 Task: Search one way flight ticket for 5 adults, 1 child, 2 infants in seat and 1 infant on lap in business from Presque Isle: Presque Isle International Airport to Indianapolis: Indianapolis International Airport on 8-5-2023. Number of bags: 2 checked bags. Price is upto 91000. Outbound departure time preference is 16:00.
Action: Mouse moved to (277, 249)
Screenshot: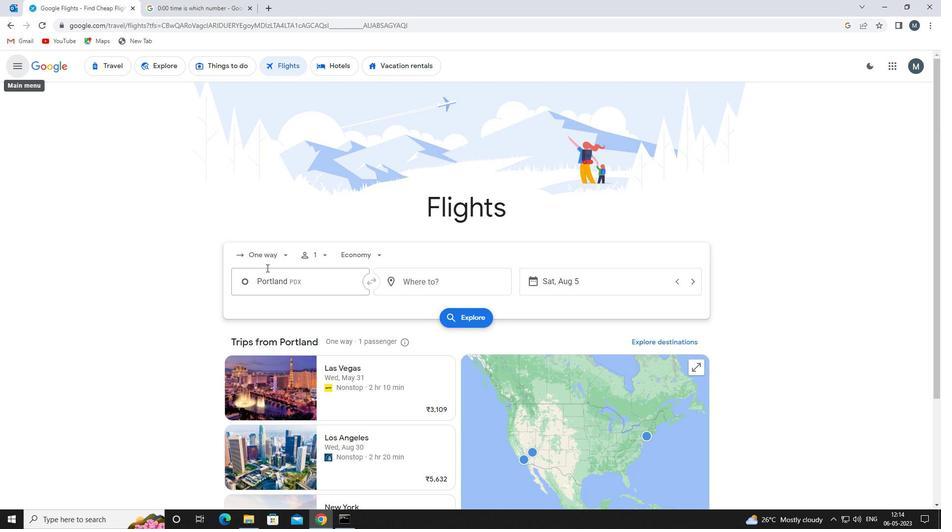 
Action: Mouse pressed left at (277, 249)
Screenshot: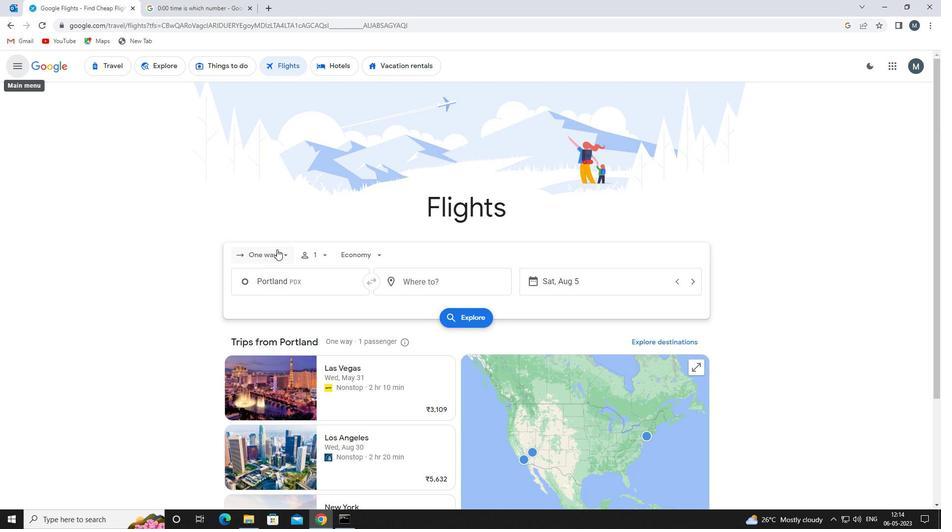 
Action: Mouse moved to (276, 303)
Screenshot: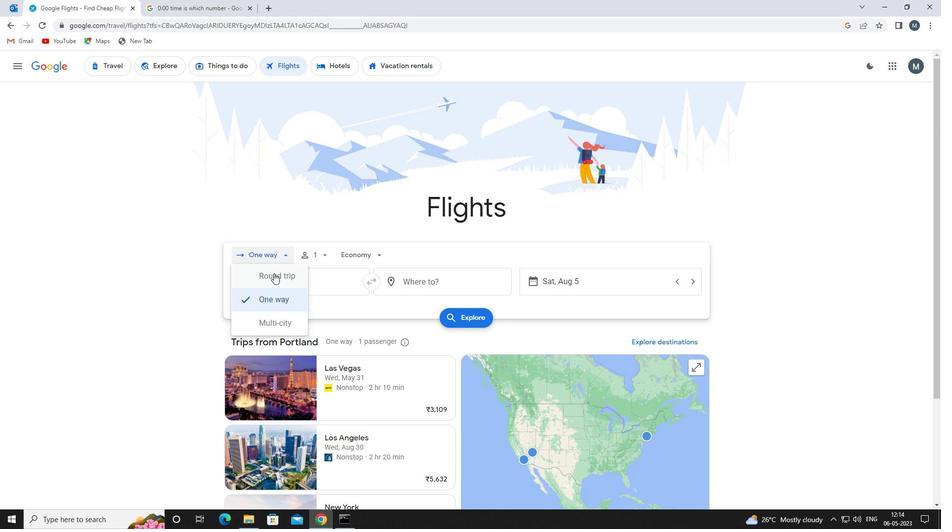 
Action: Mouse pressed left at (276, 303)
Screenshot: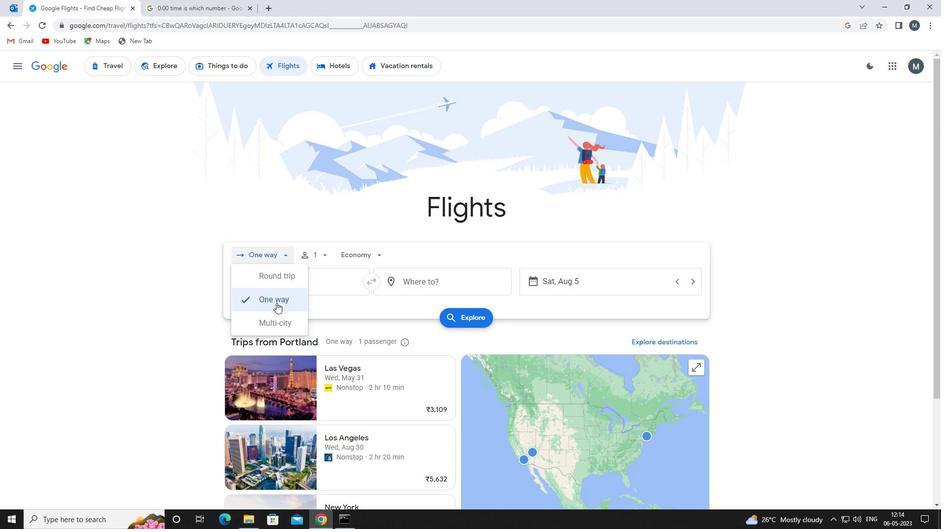 
Action: Mouse moved to (327, 257)
Screenshot: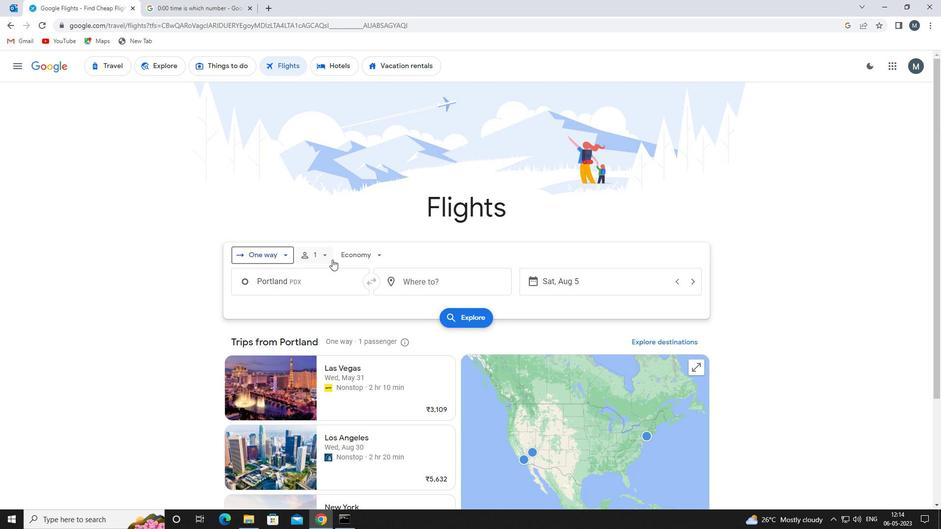 
Action: Mouse pressed left at (327, 257)
Screenshot: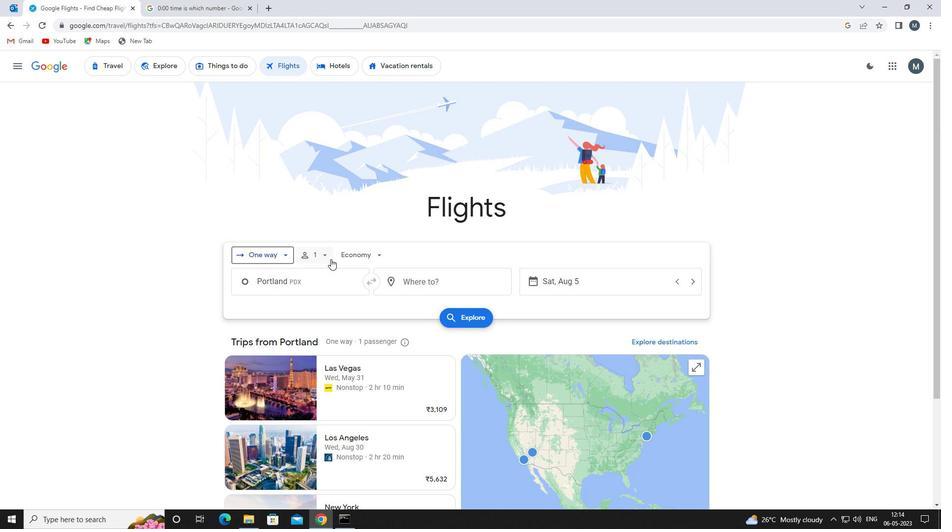 
Action: Mouse moved to (398, 280)
Screenshot: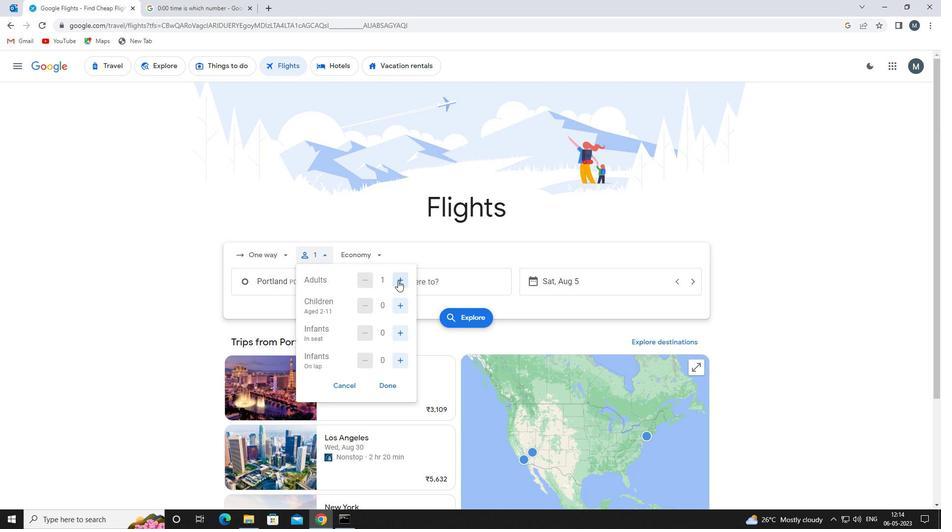 
Action: Mouse pressed left at (398, 280)
Screenshot: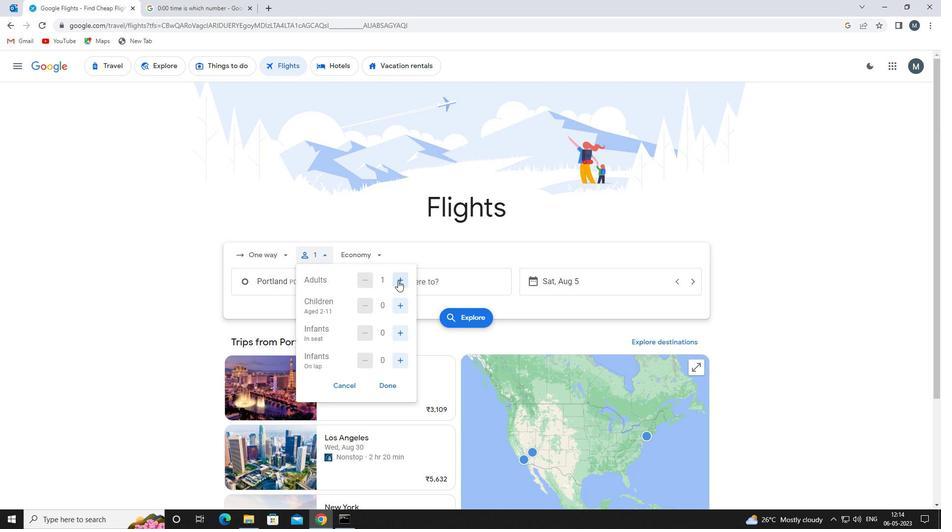 
Action: Mouse pressed left at (398, 280)
Screenshot: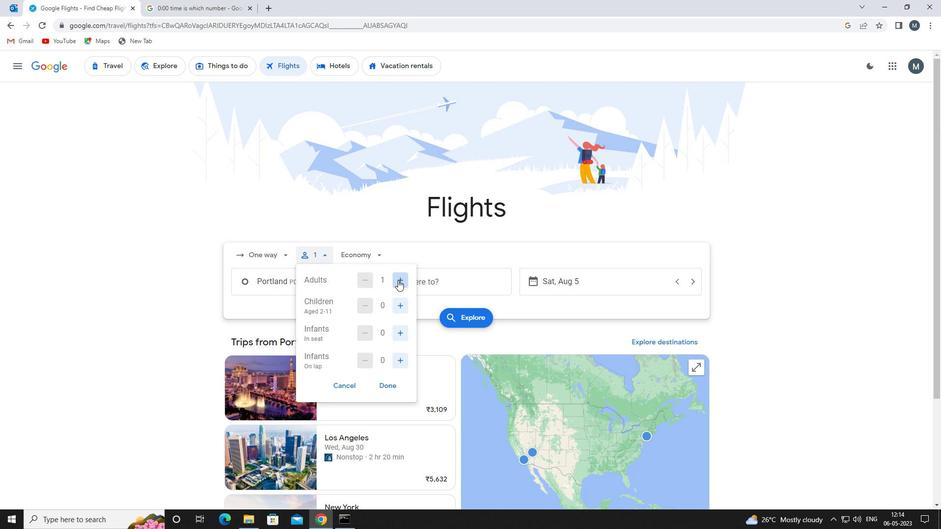 
Action: Mouse pressed left at (398, 280)
Screenshot: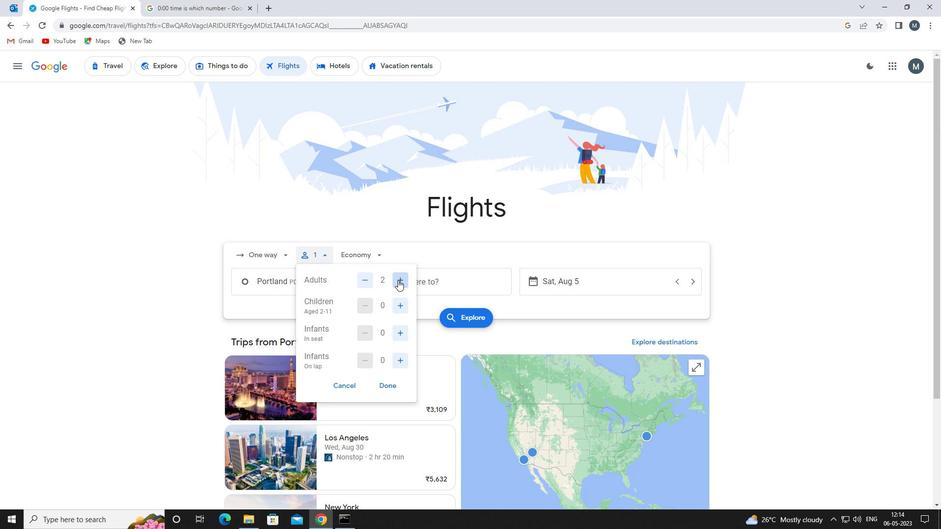 
Action: Mouse pressed left at (398, 280)
Screenshot: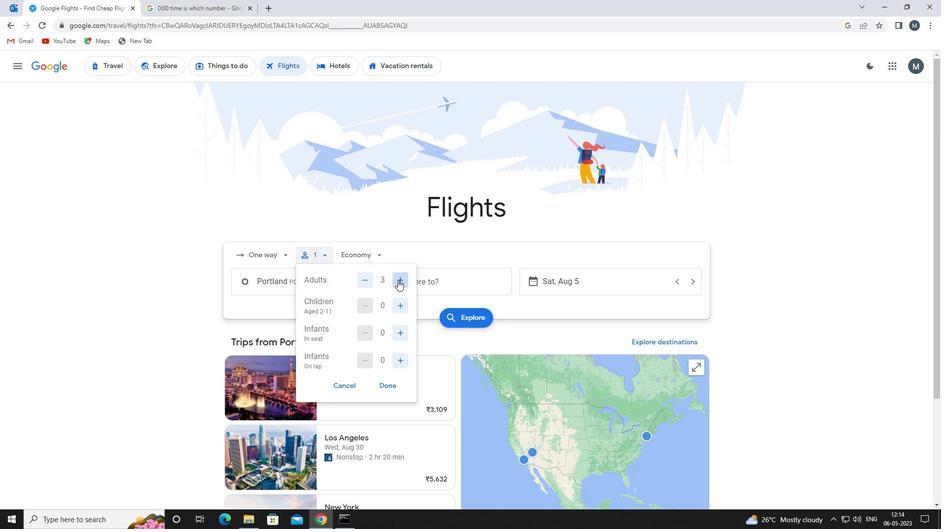 
Action: Mouse moved to (403, 306)
Screenshot: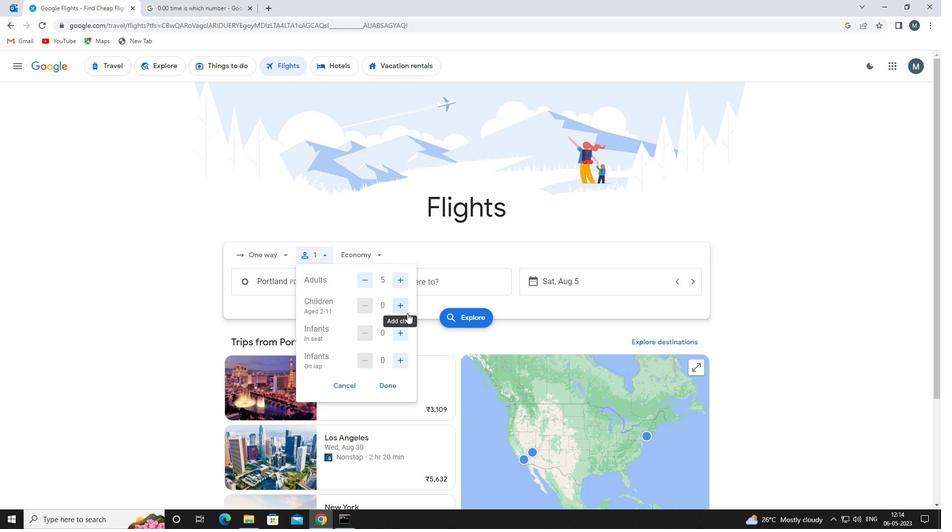 
Action: Mouse pressed left at (403, 306)
Screenshot: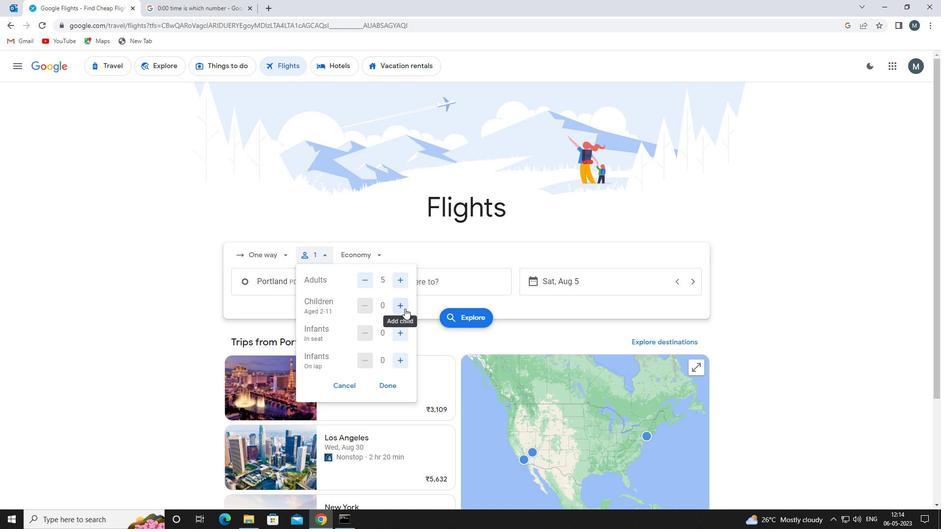 
Action: Mouse moved to (398, 334)
Screenshot: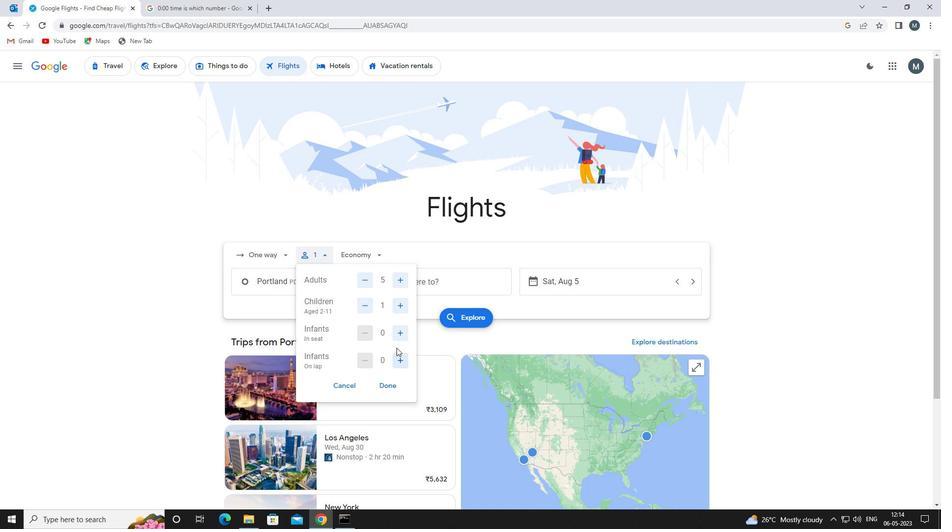 
Action: Mouse pressed left at (398, 334)
Screenshot: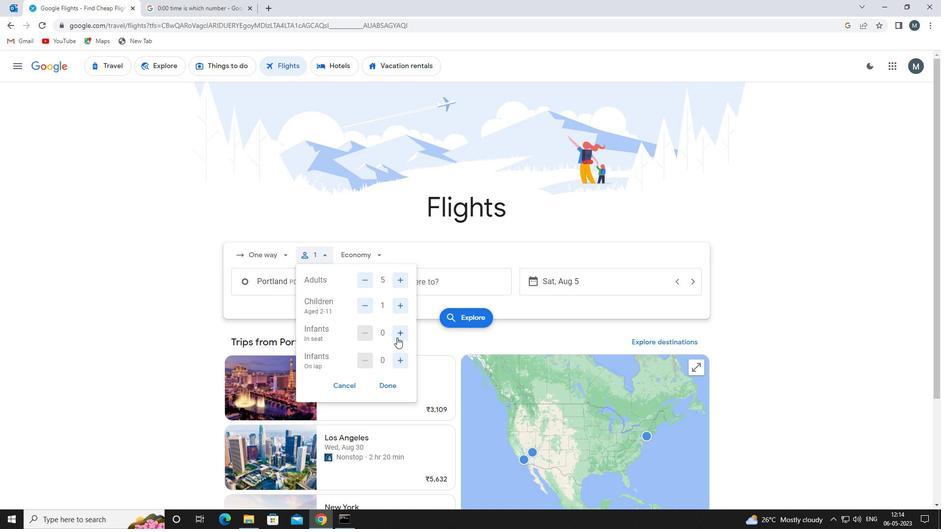 
Action: Mouse pressed left at (398, 334)
Screenshot: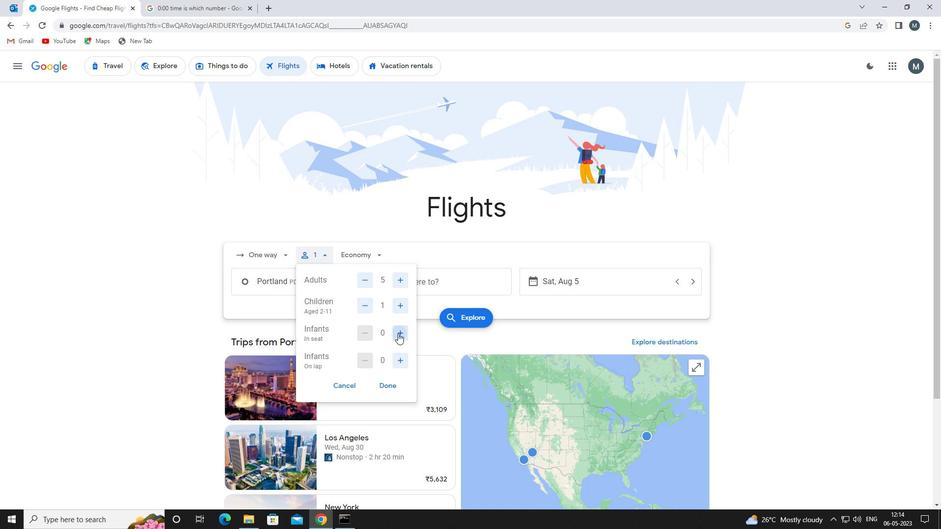 
Action: Mouse moved to (402, 360)
Screenshot: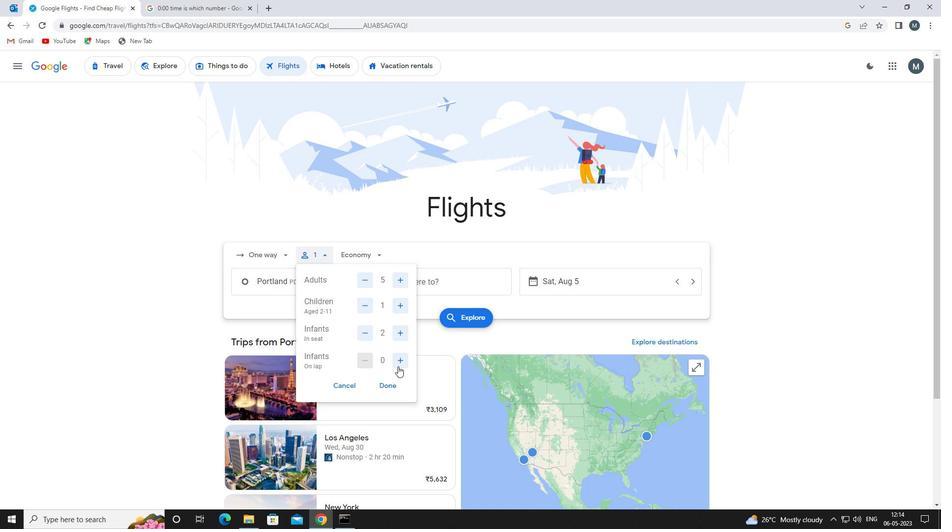 
Action: Mouse pressed left at (402, 360)
Screenshot: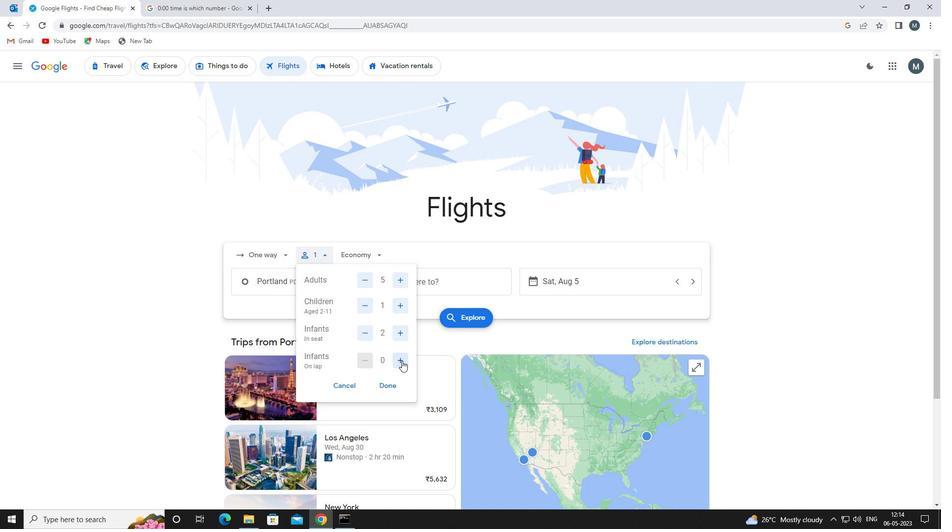 
Action: Mouse moved to (389, 380)
Screenshot: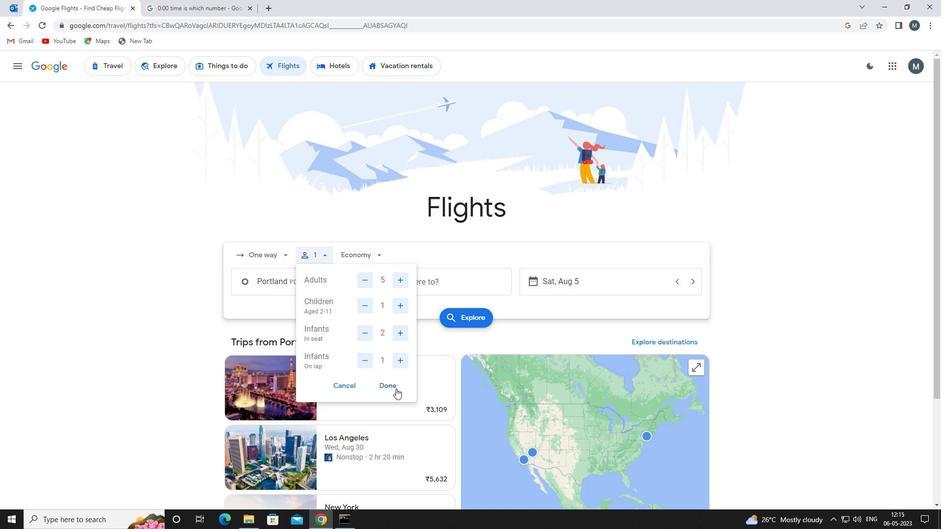 
Action: Mouse pressed left at (389, 380)
Screenshot: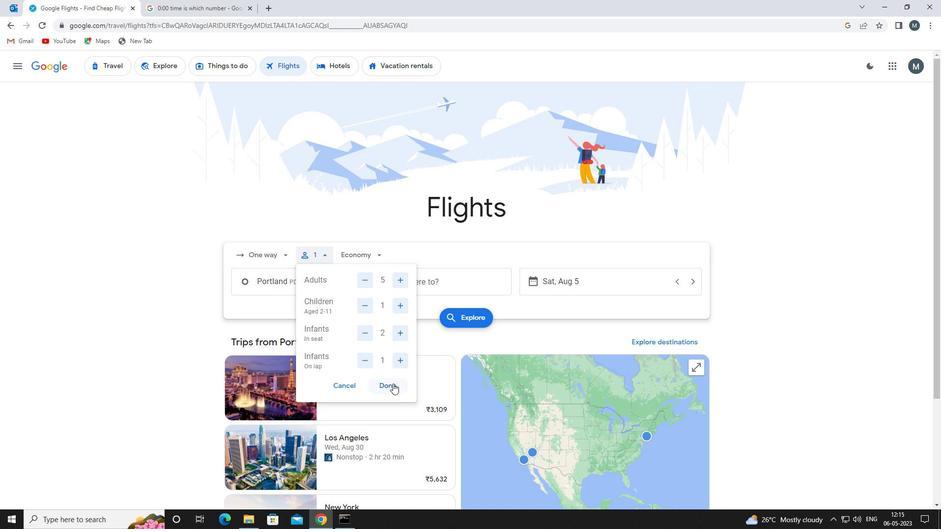 
Action: Mouse moved to (361, 255)
Screenshot: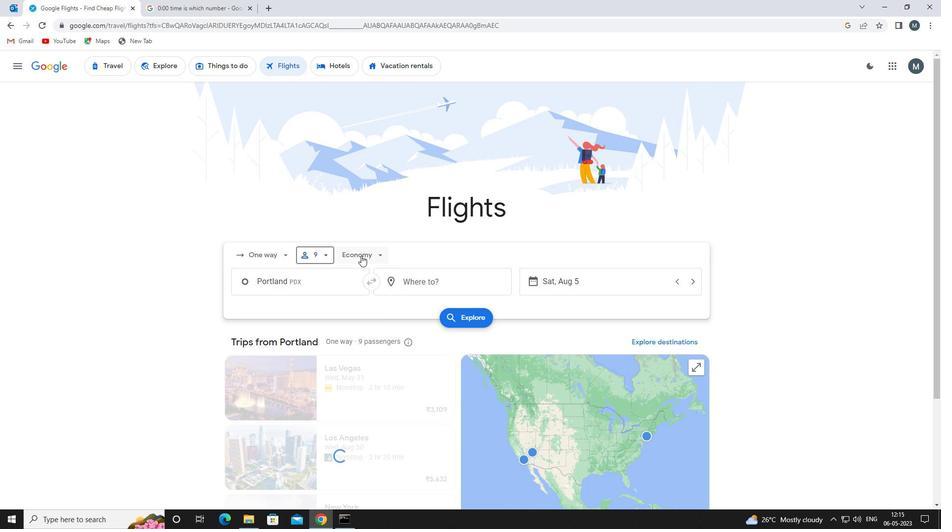 
Action: Mouse pressed left at (361, 255)
Screenshot: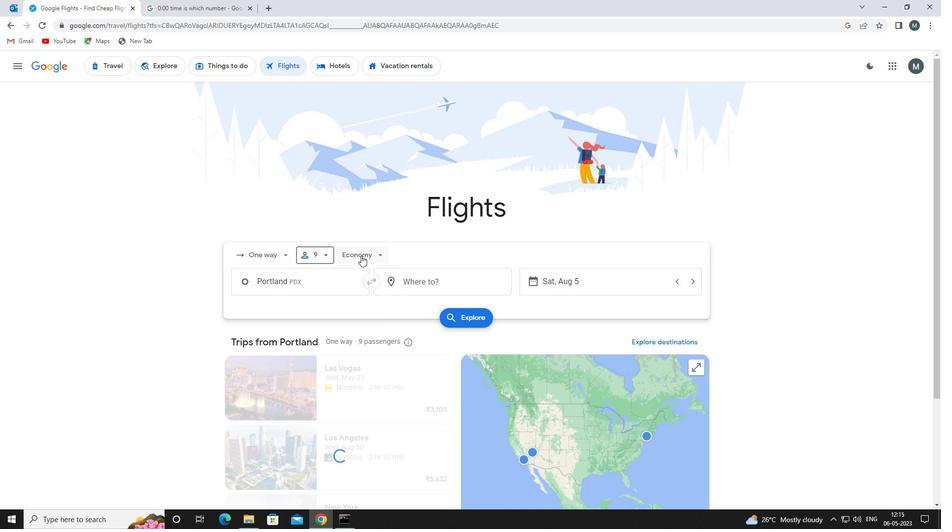 
Action: Mouse moved to (374, 325)
Screenshot: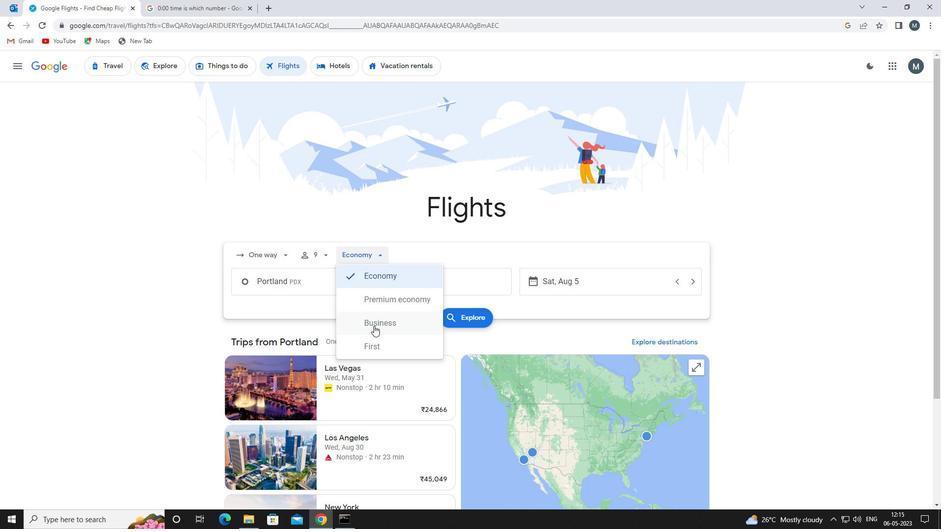 
Action: Mouse pressed left at (374, 325)
Screenshot: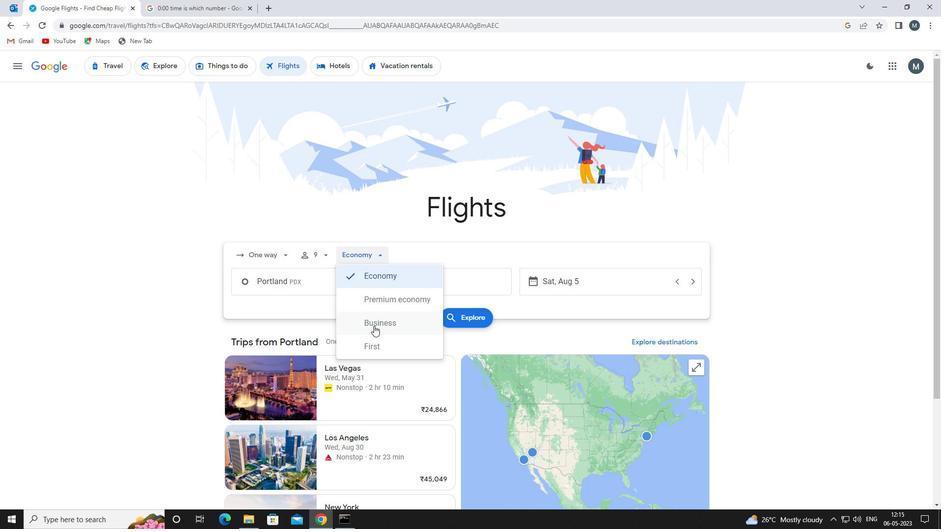 
Action: Mouse moved to (330, 288)
Screenshot: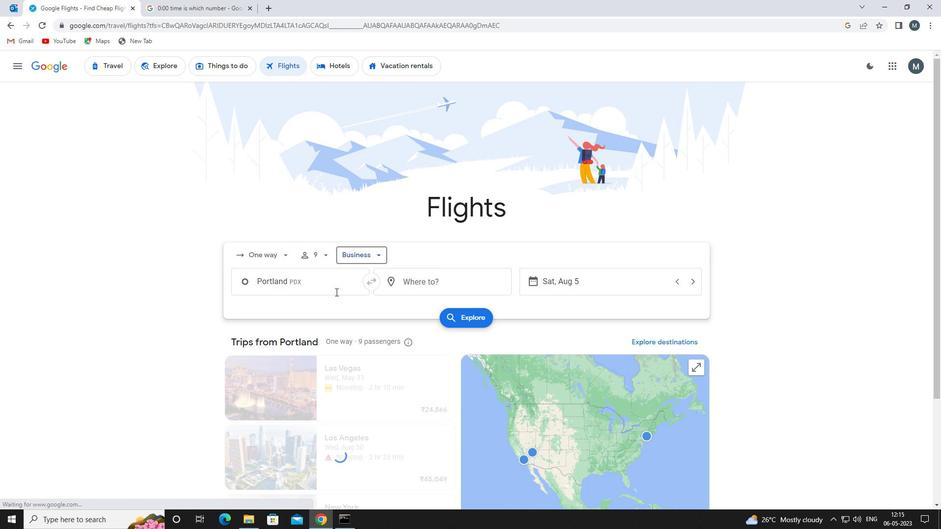 
Action: Mouse pressed left at (330, 288)
Screenshot: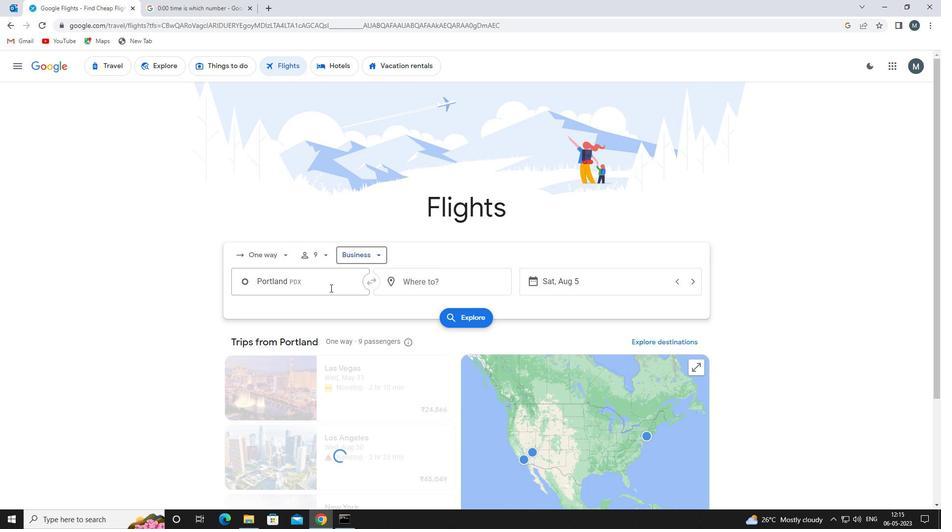
Action: Key pressed presque<Key.space>isle<Key.space>i
Screenshot: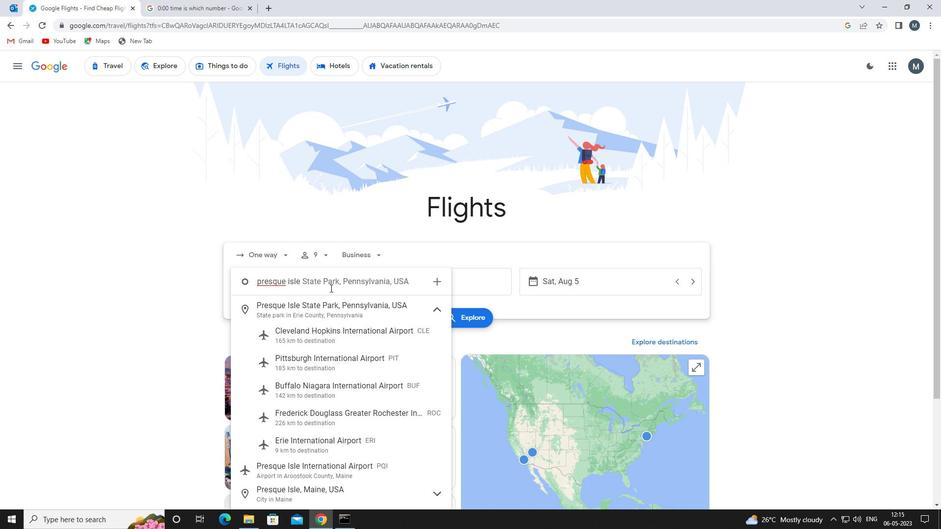 
Action: Mouse moved to (313, 307)
Screenshot: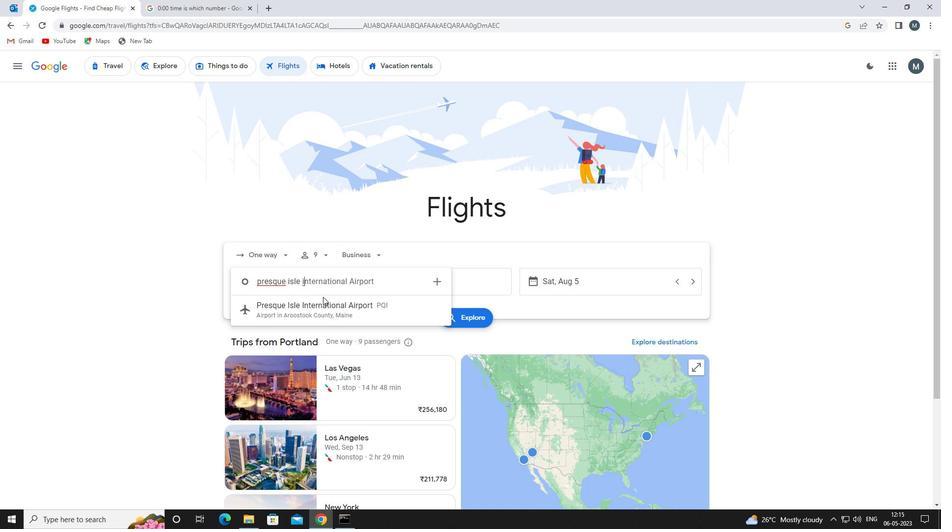 
Action: Mouse pressed left at (313, 307)
Screenshot: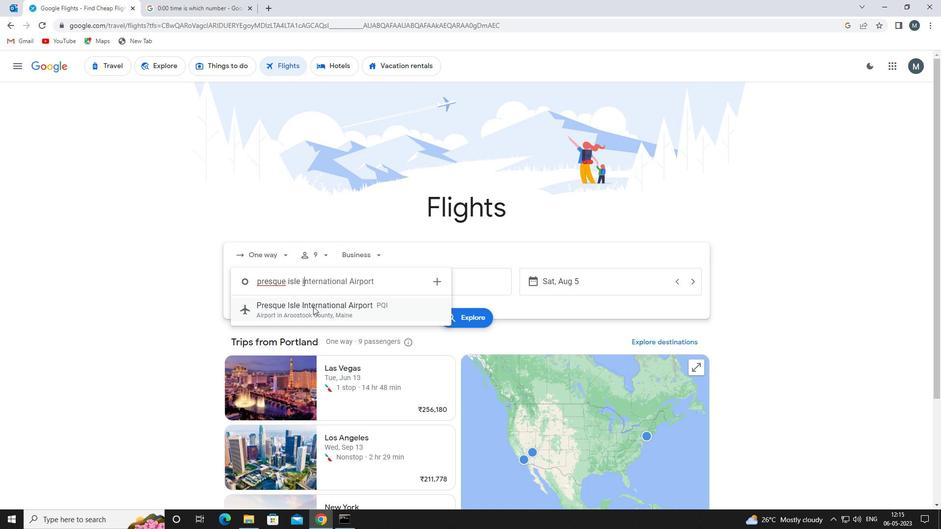 
Action: Mouse moved to (416, 283)
Screenshot: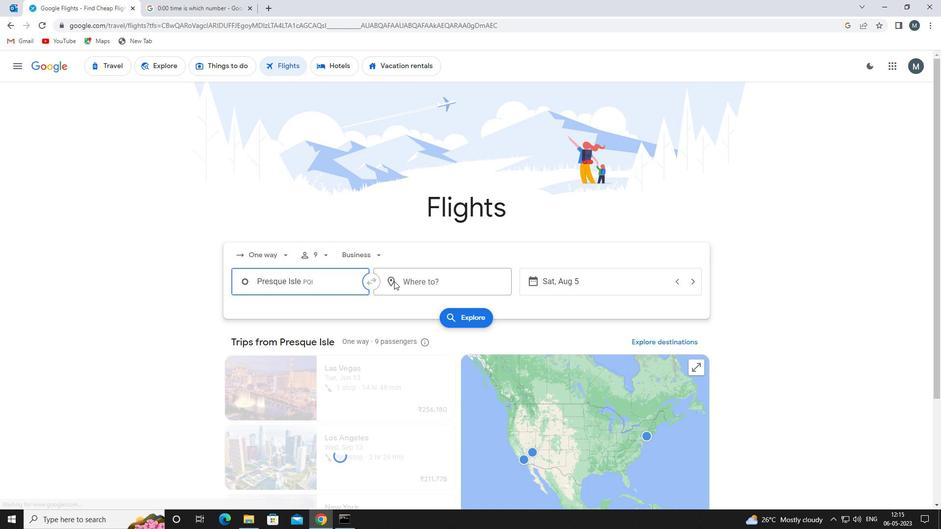 
Action: Mouse pressed left at (416, 283)
Screenshot: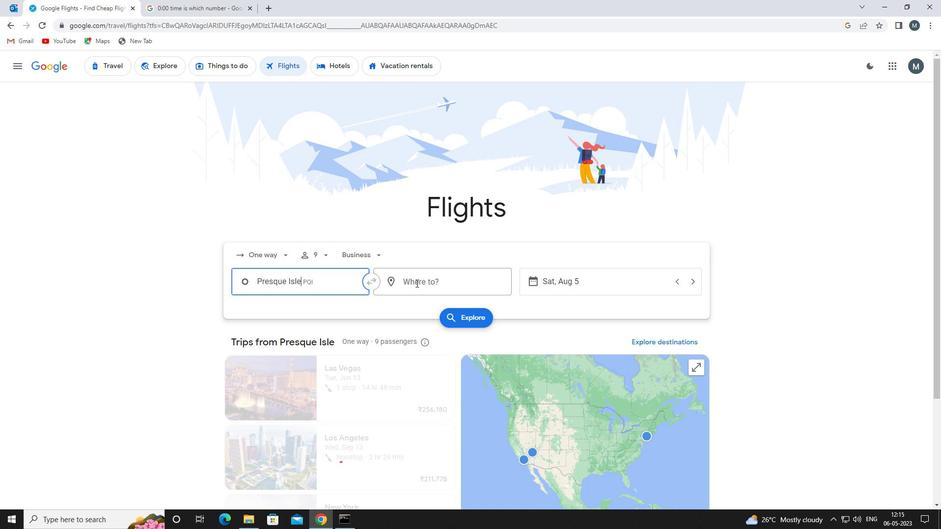 
Action: Mouse moved to (416, 283)
Screenshot: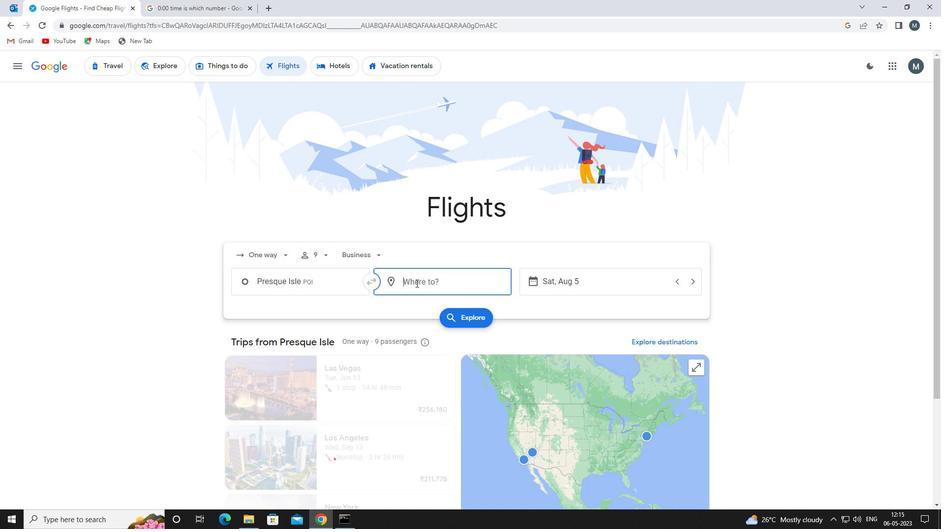 
Action: Key pressed indiana<Key.space><Key.backspace>
Screenshot: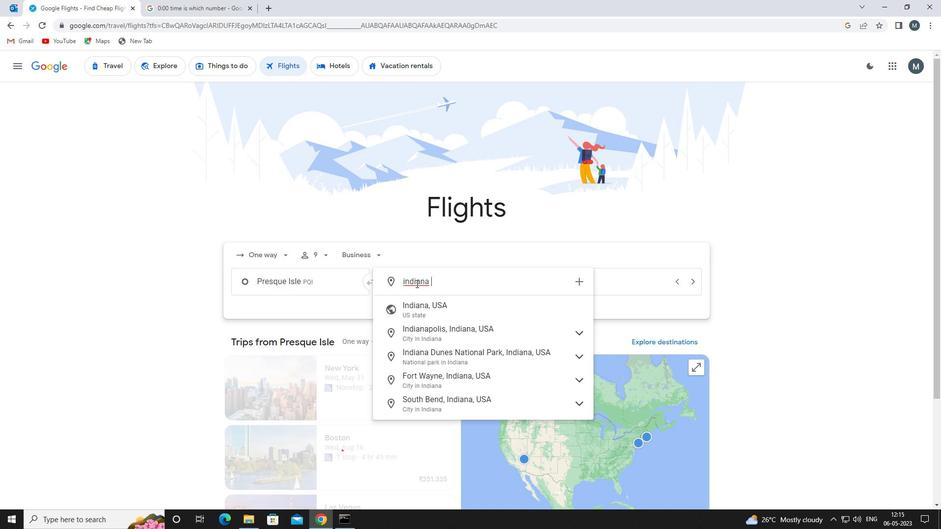 
Action: Mouse moved to (415, 283)
Screenshot: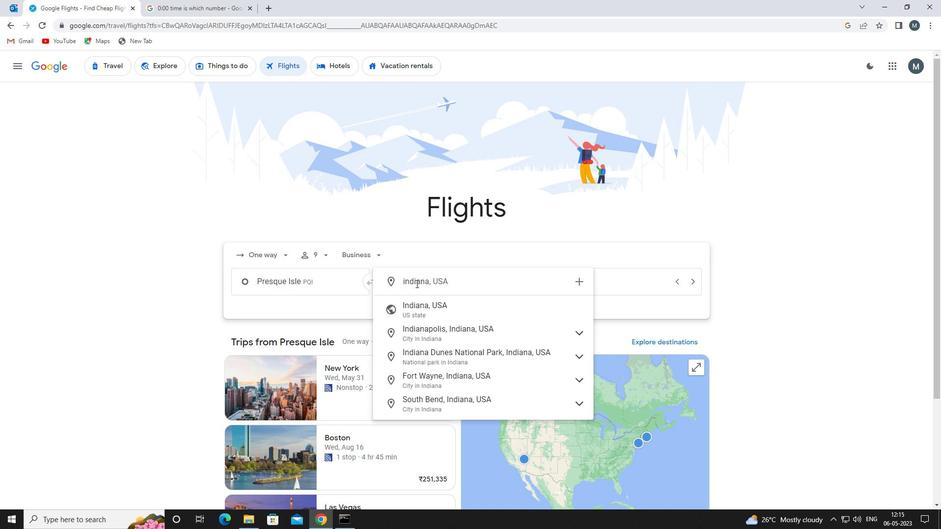 
Action: Key pressed <Key.backspace><Key.backspace><Key.backspace><Key.backspace>
Screenshot: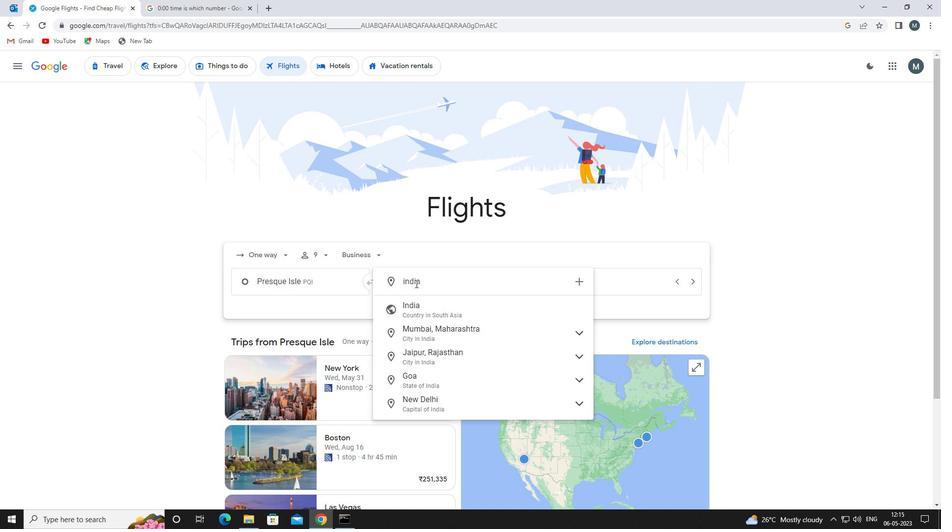 
Action: Mouse moved to (451, 310)
Screenshot: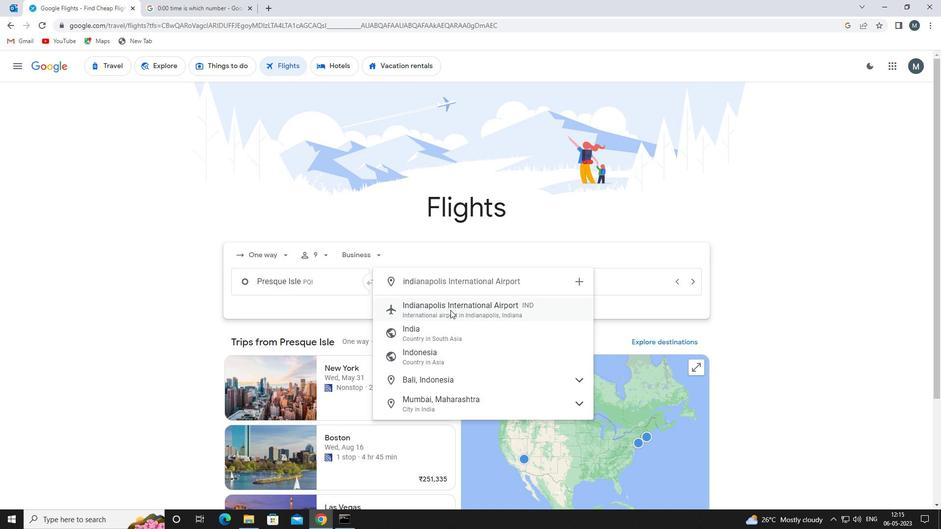 
Action: Mouse pressed left at (451, 310)
Screenshot: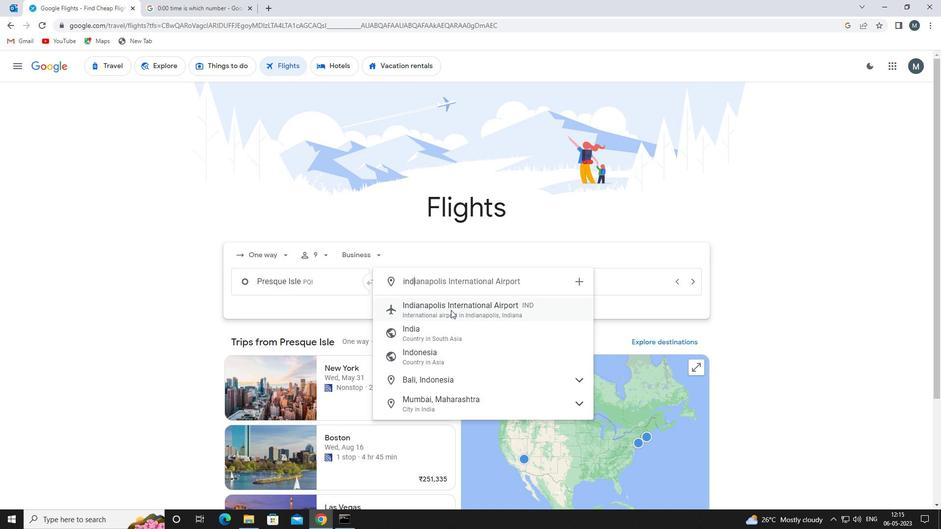 
Action: Mouse moved to (562, 276)
Screenshot: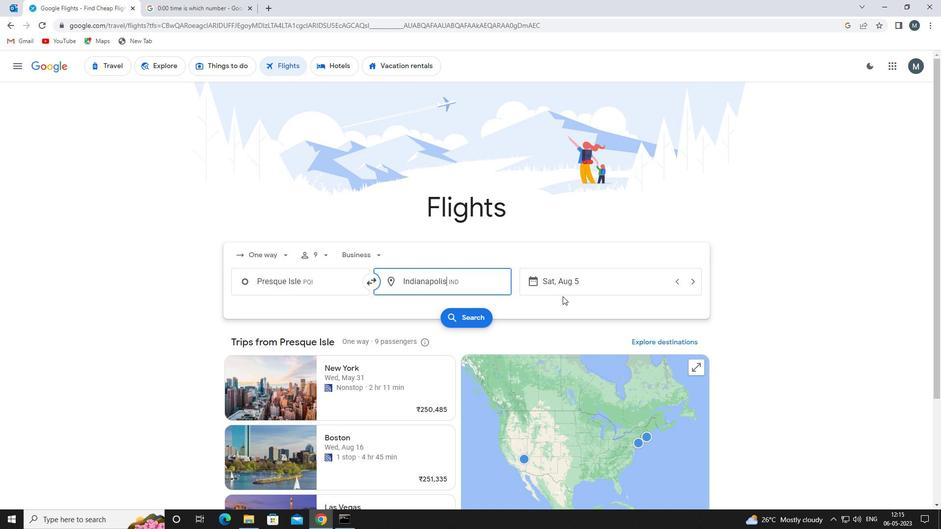 
Action: Mouse pressed left at (562, 276)
Screenshot: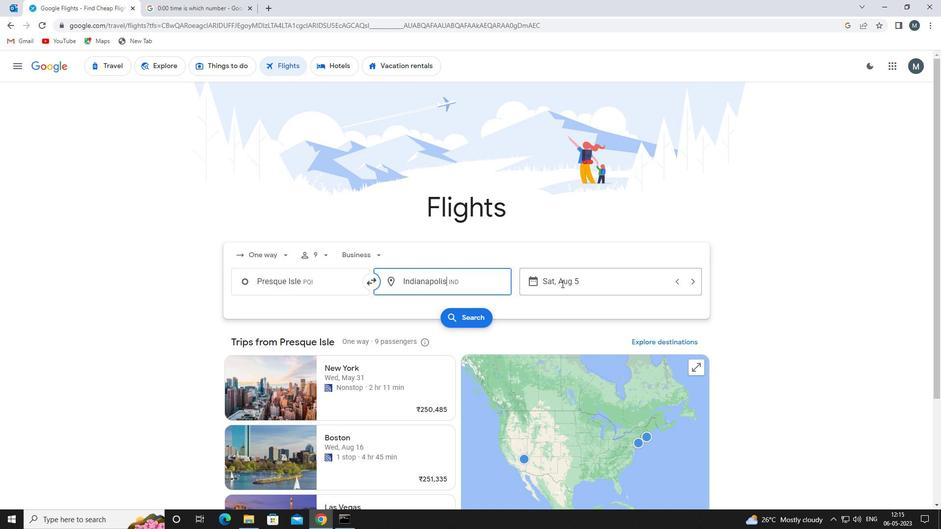 
Action: Mouse moved to (494, 337)
Screenshot: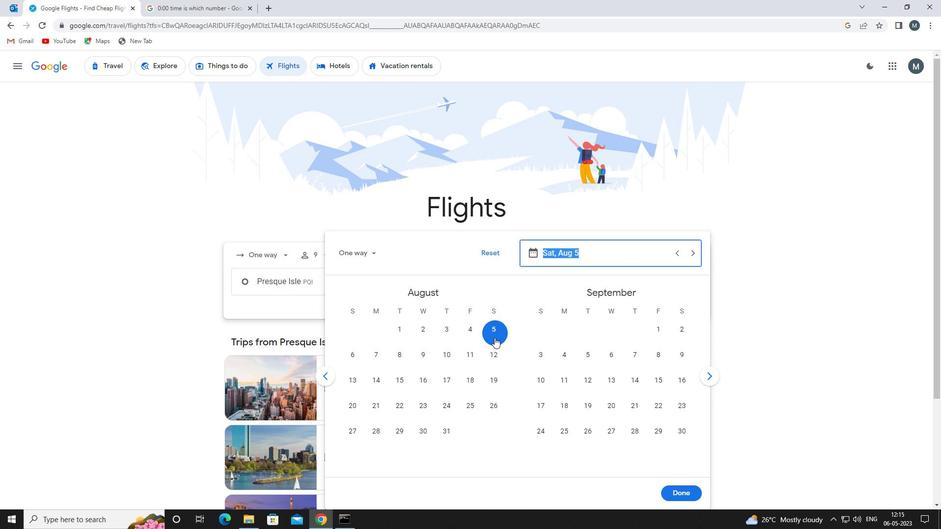 
Action: Mouse pressed left at (494, 337)
Screenshot: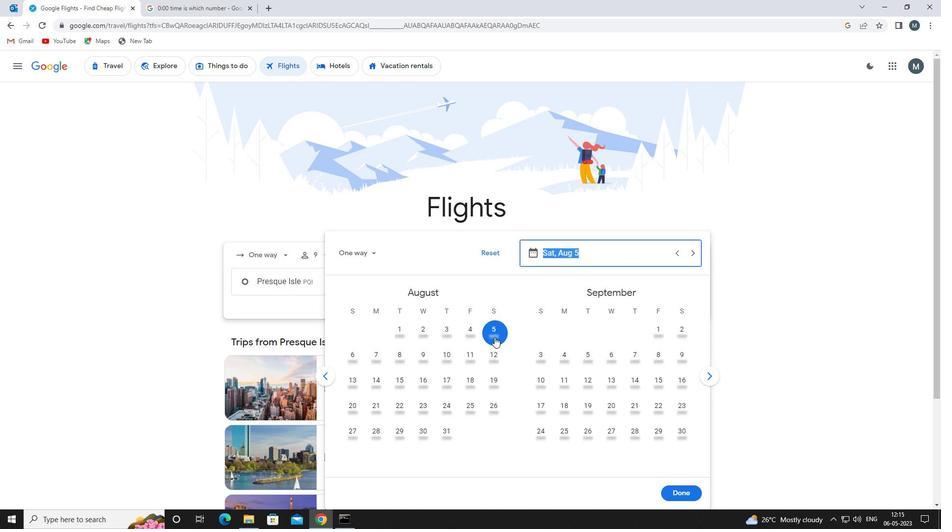 
Action: Mouse moved to (678, 495)
Screenshot: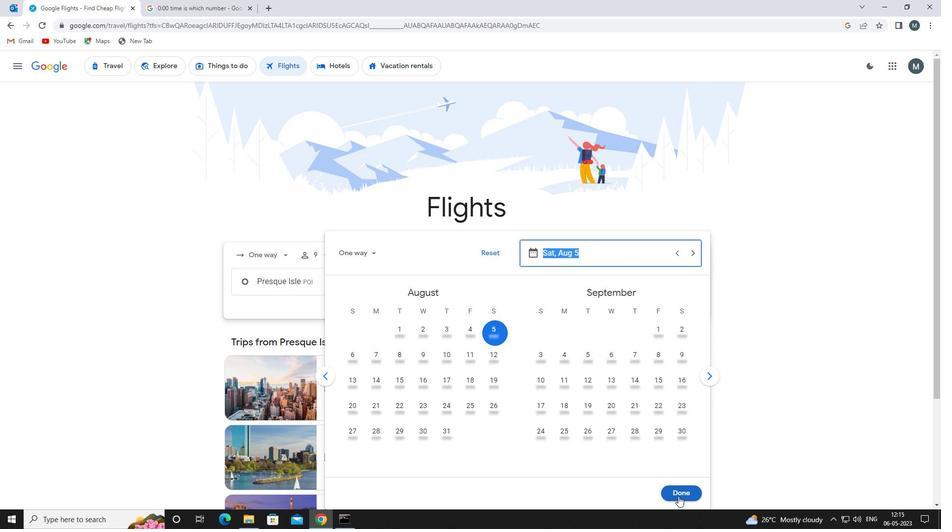 
Action: Mouse pressed left at (678, 495)
Screenshot: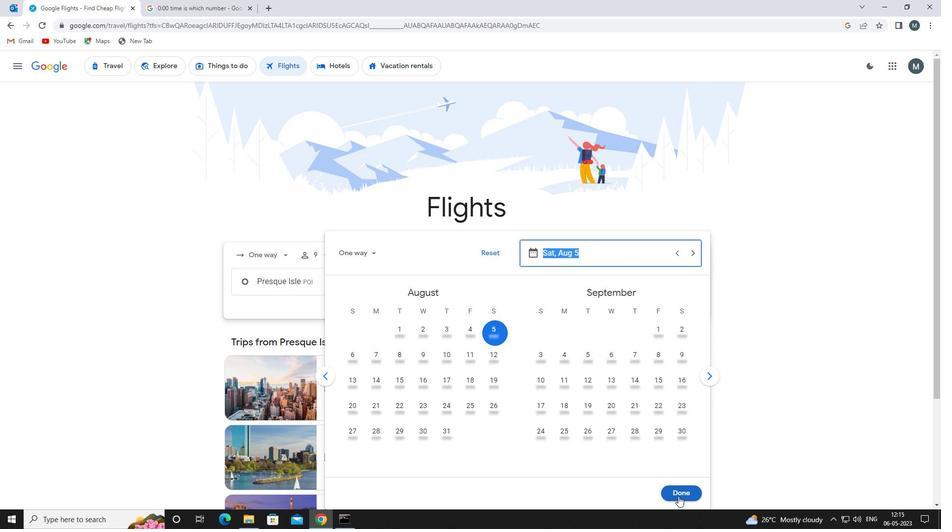 
Action: Mouse moved to (478, 324)
Screenshot: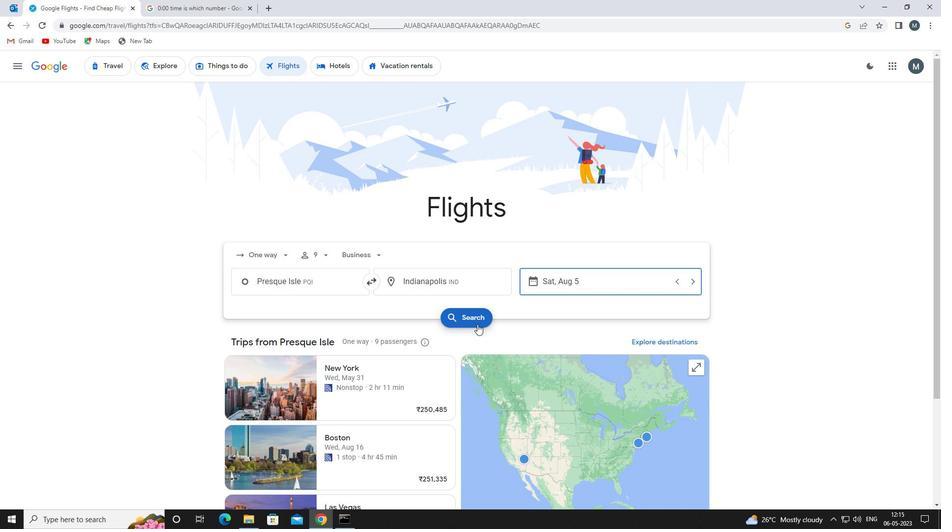 
Action: Mouse pressed left at (478, 324)
Screenshot: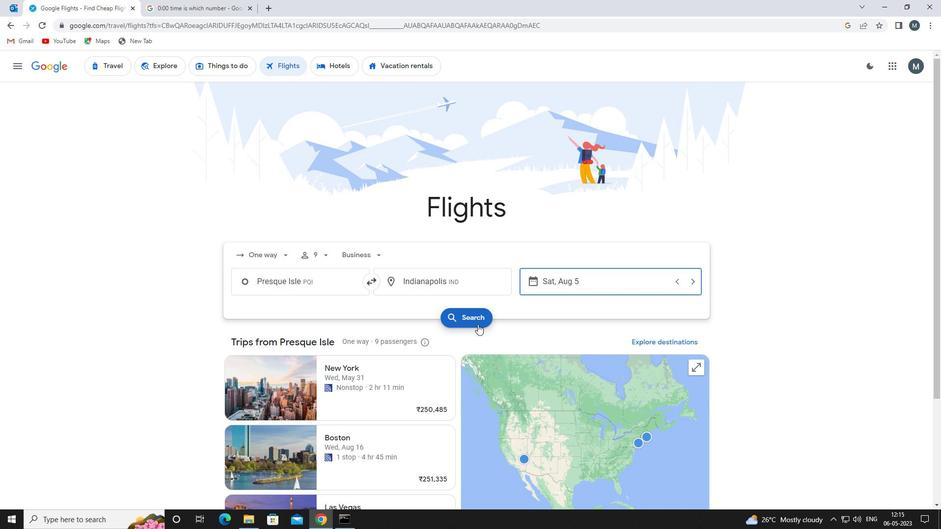 
Action: Mouse moved to (247, 158)
Screenshot: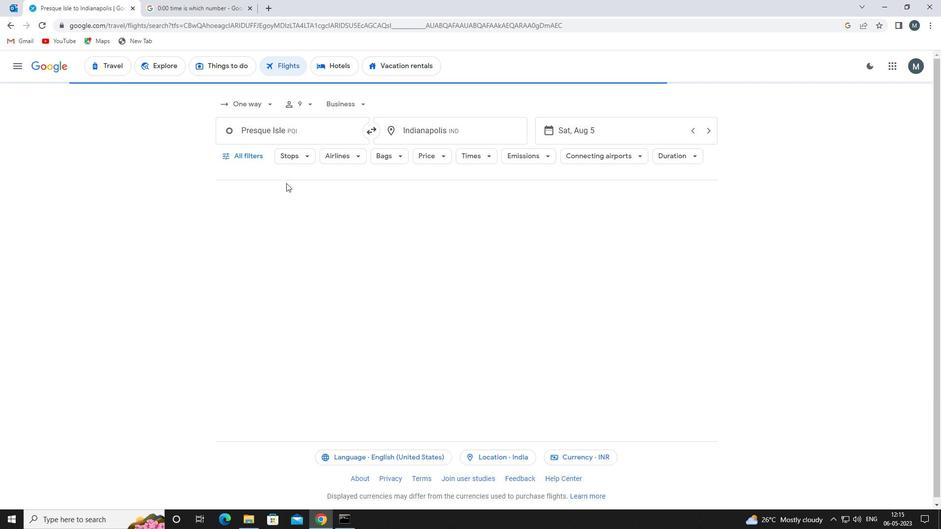 
Action: Mouse pressed left at (247, 158)
Screenshot: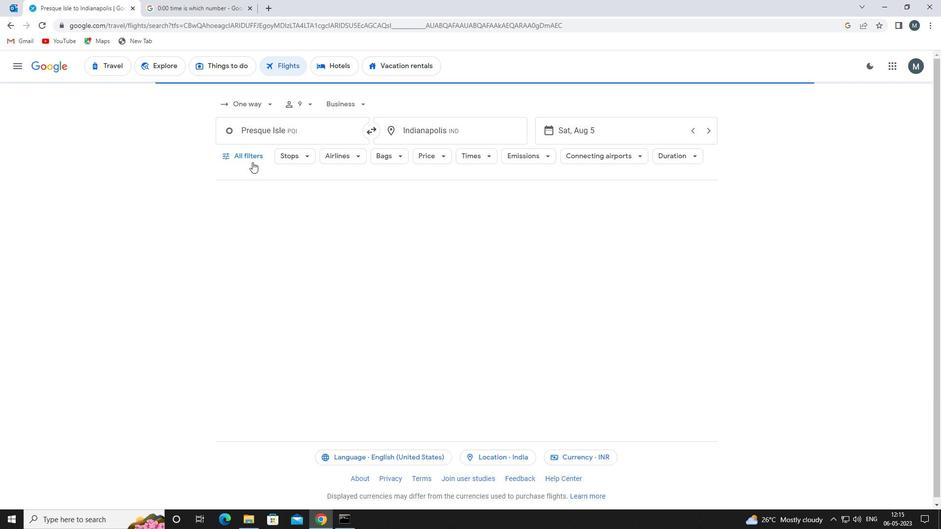 
Action: Mouse moved to (266, 264)
Screenshot: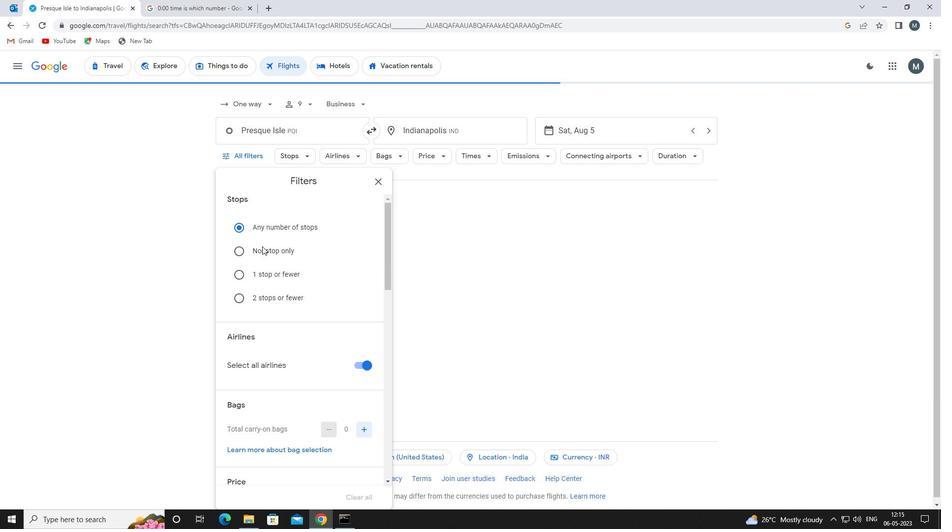 
Action: Mouse scrolled (266, 264) with delta (0, 0)
Screenshot: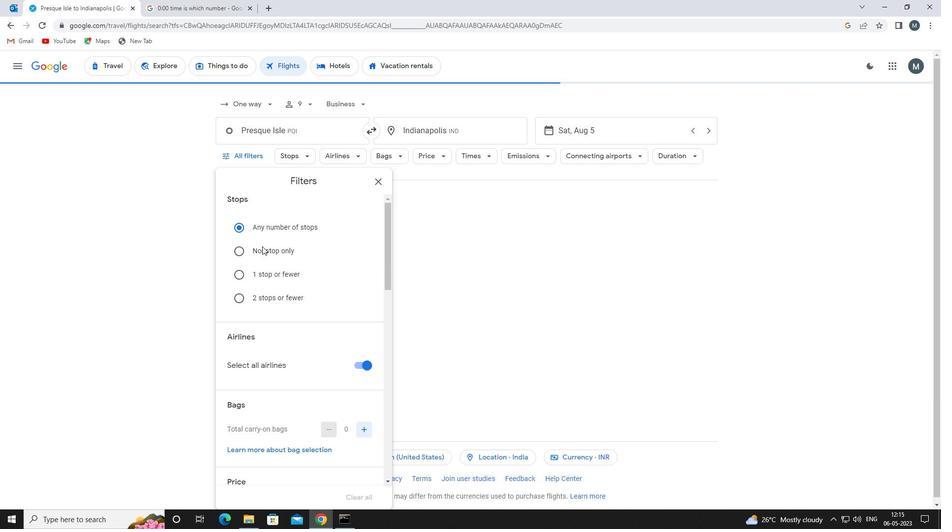 
Action: Mouse moved to (266, 269)
Screenshot: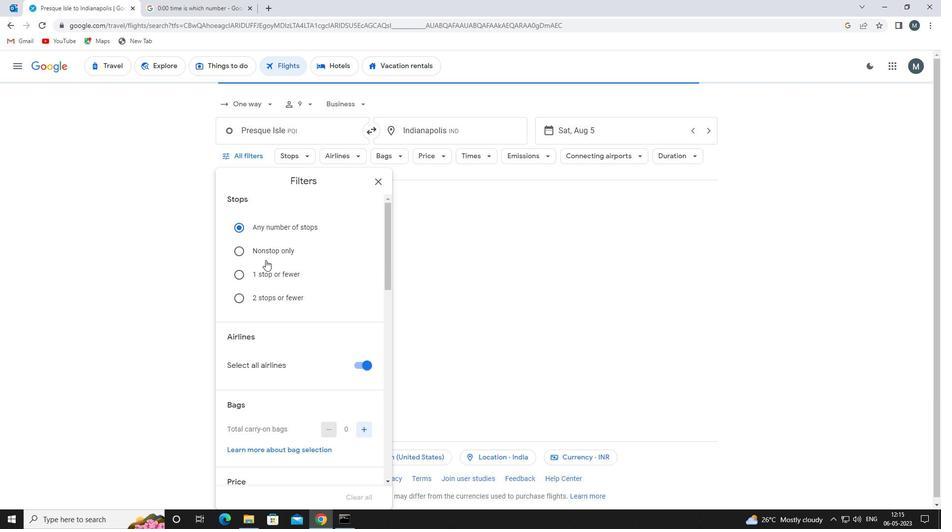 
Action: Mouse scrolled (266, 269) with delta (0, 0)
Screenshot: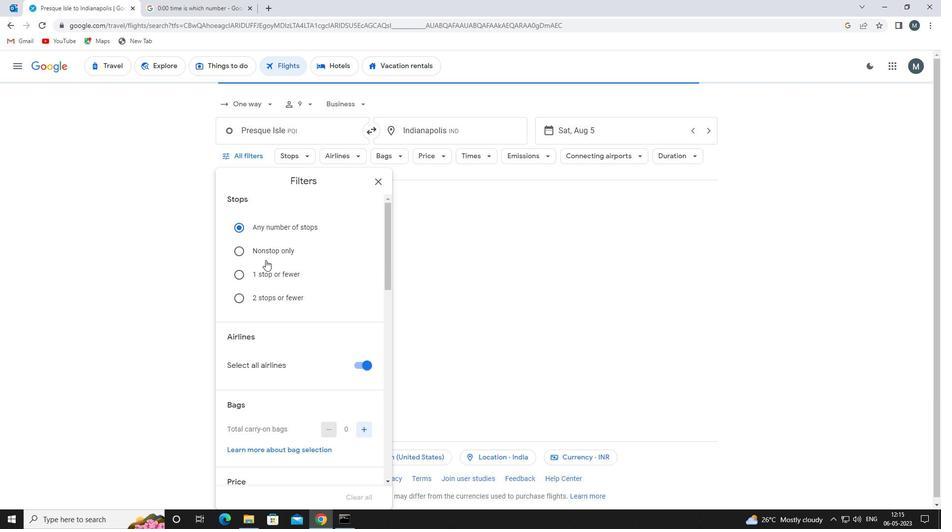 
Action: Mouse moved to (369, 266)
Screenshot: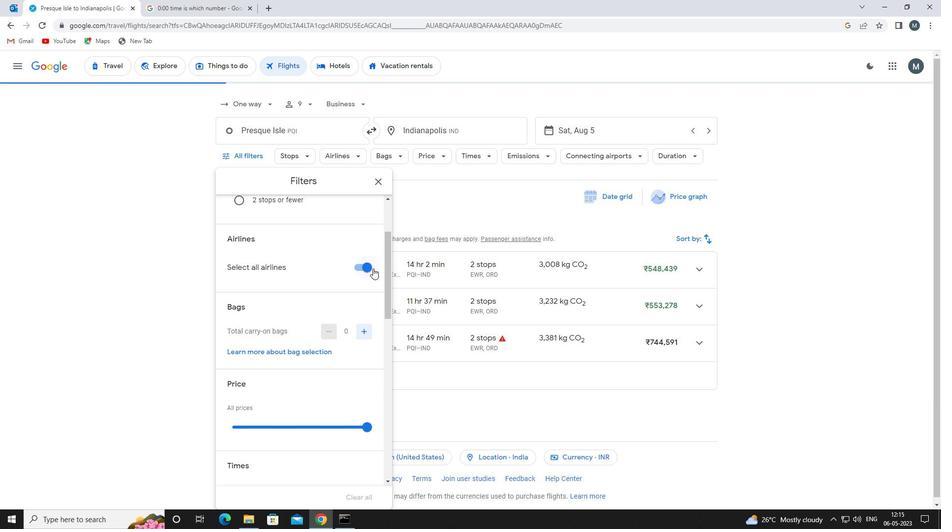 
Action: Mouse pressed left at (369, 266)
Screenshot: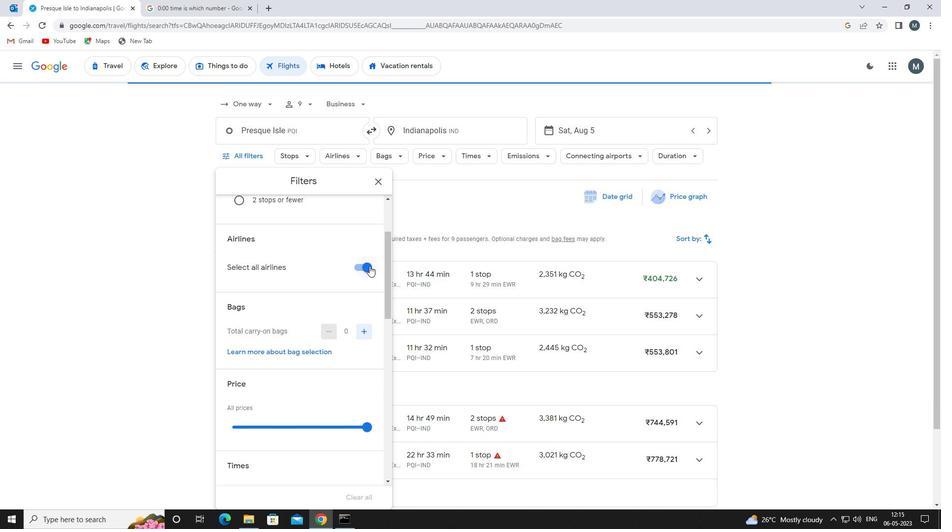 
Action: Mouse moved to (339, 316)
Screenshot: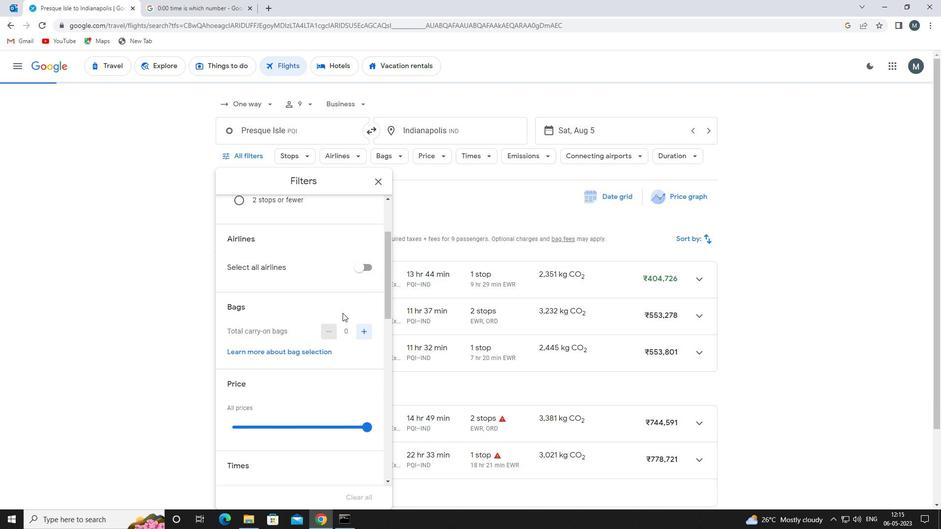 
Action: Mouse scrolled (339, 315) with delta (0, 0)
Screenshot: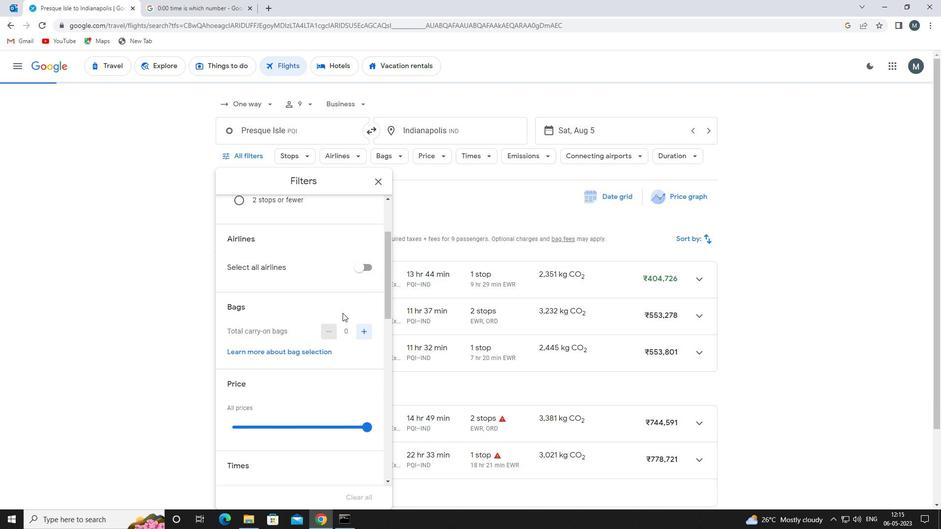 
Action: Mouse moved to (338, 318)
Screenshot: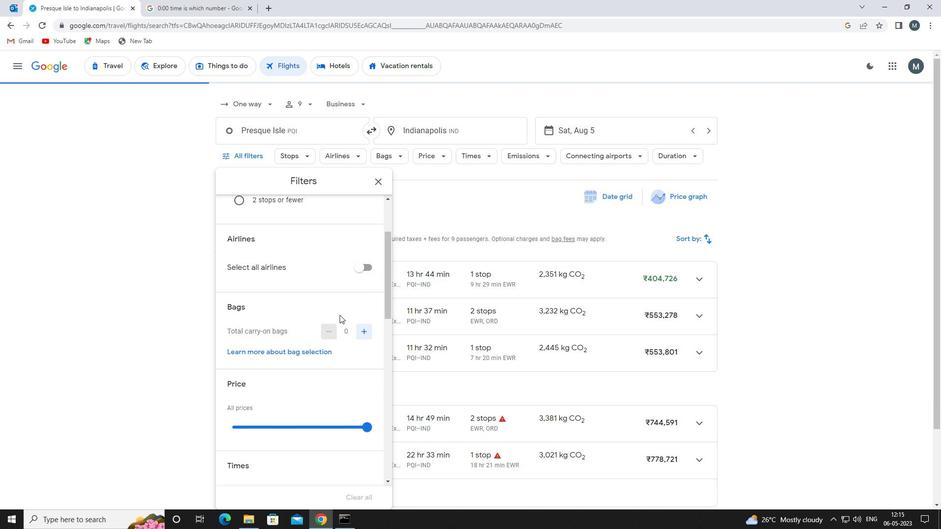 
Action: Mouse scrolled (338, 317) with delta (0, 0)
Screenshot: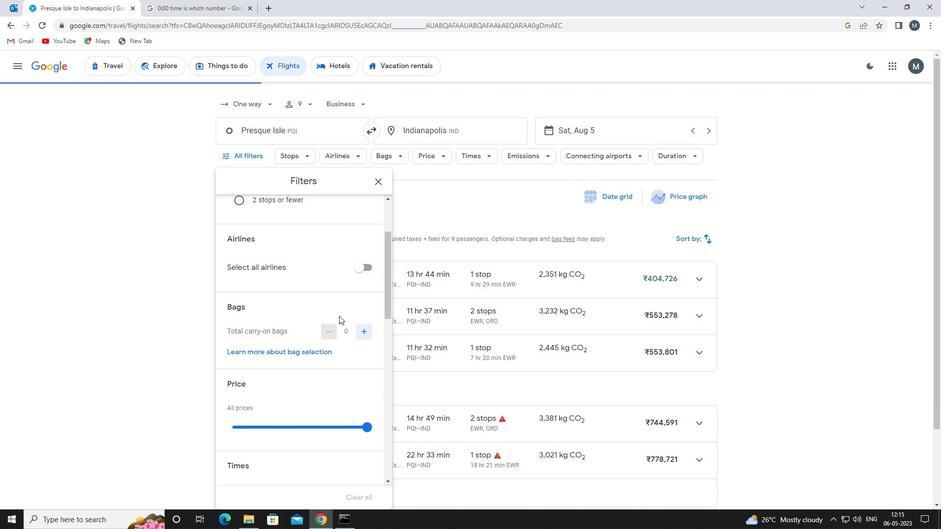 
Action: Mouse scrolled (338, 318) with delta (0, 0)
Screenshot: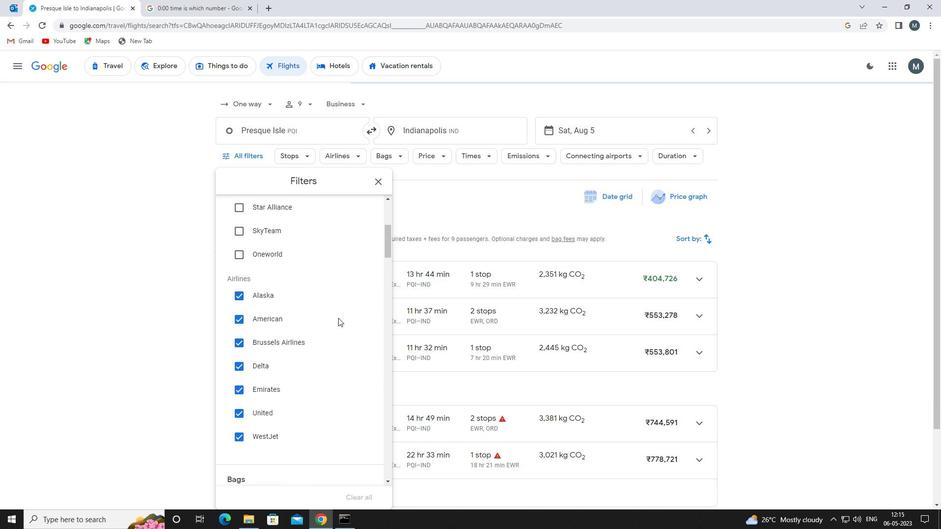 
Action: Mouse scrolled (338, 318) with delta (0, 0)
Screenshot: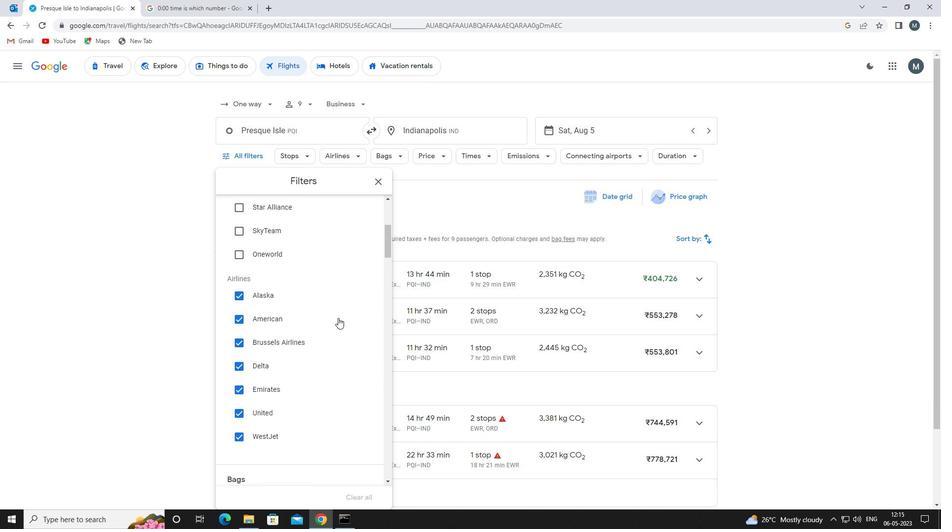 
Action: Mouse scrolled (338, 318) with delta (0, 0)
Screenshot: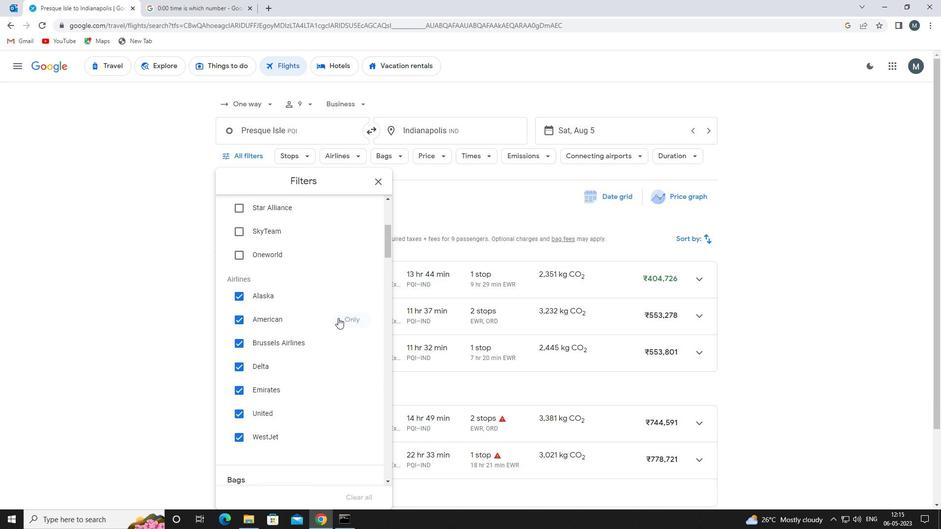 
Action: Mouse moved to (338, 318)
Screenshot: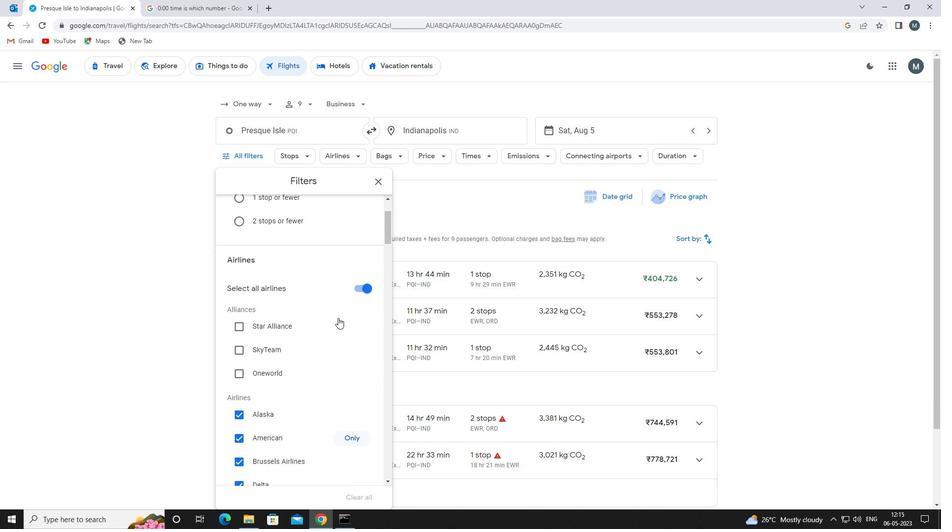 
Action: Mouse scrolled (338, 318) with delta (0, 0)
Screenshot: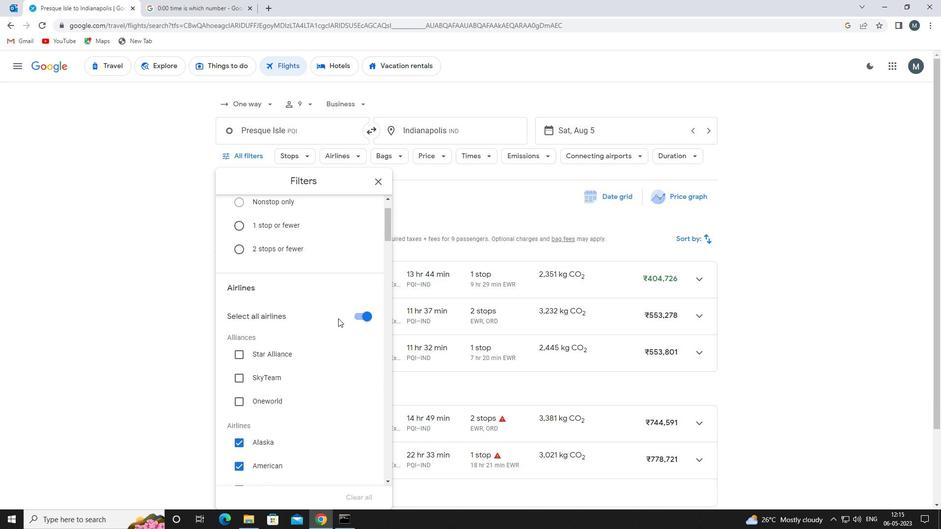 
Action: Mouse moved to (364, 265)
Screenshot: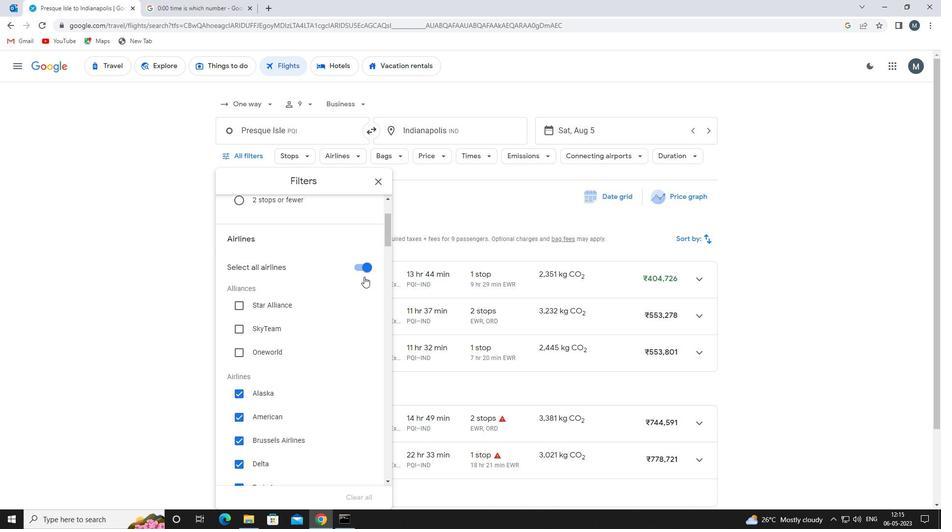 
Action: Mouse pressed left at (364, 265)
Screenshot: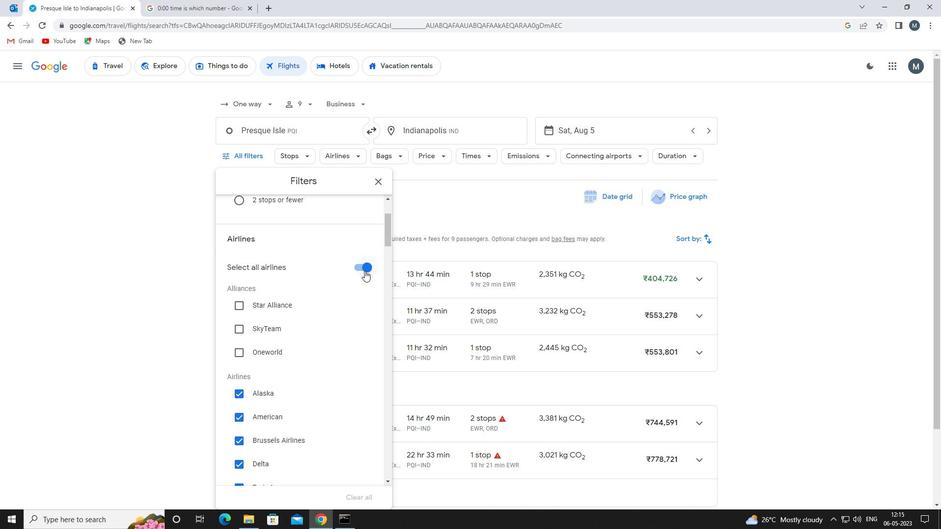 
Action: Mouse moved to (343, 292)
Screenshot: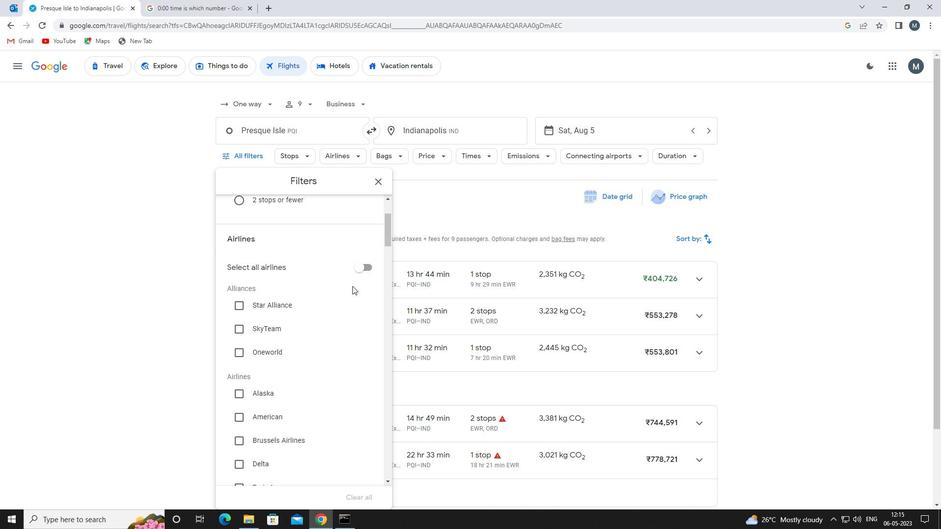 
Action: Mouse scrolled (343, 292) with delta (0, 0)
Screenshot: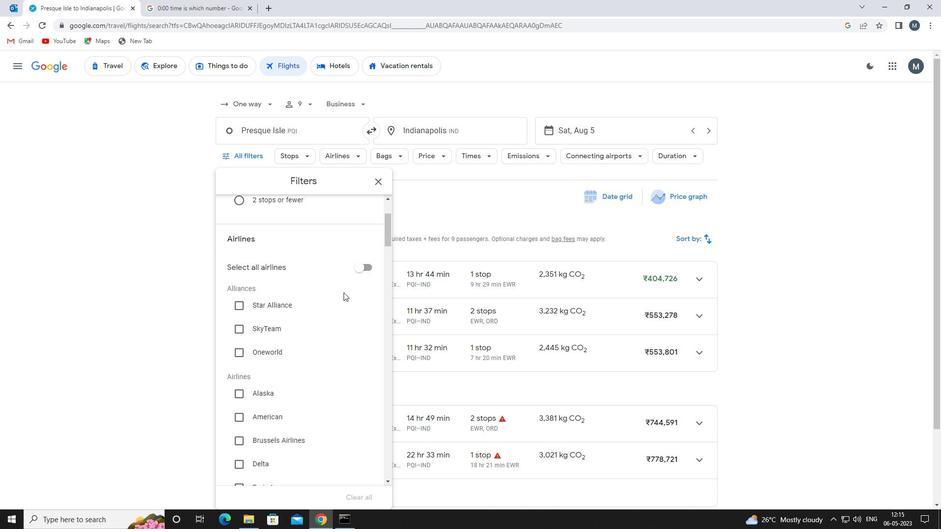 
Action: Mouse scrolled (343, 292) with delta (0, 0)
Screenshot: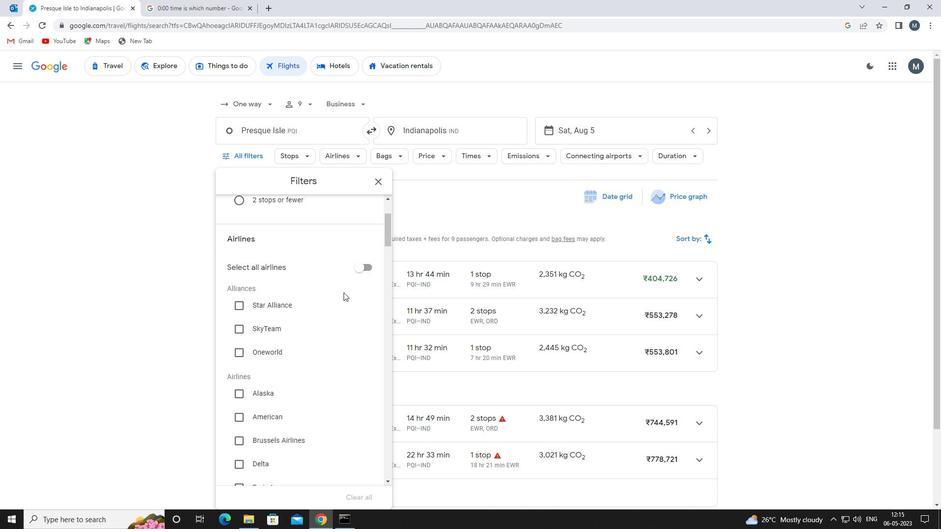 
Action: Mouse scrolled (343, 292) with delta (0, 0)
Screenshot: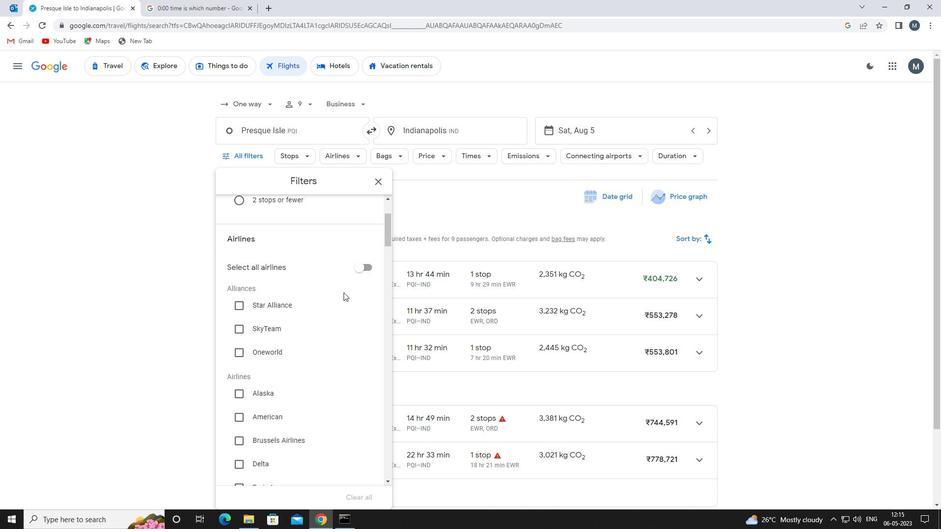 
Action: Mouse scrolled (343, 292) with delta (0, 0)
Screenshot: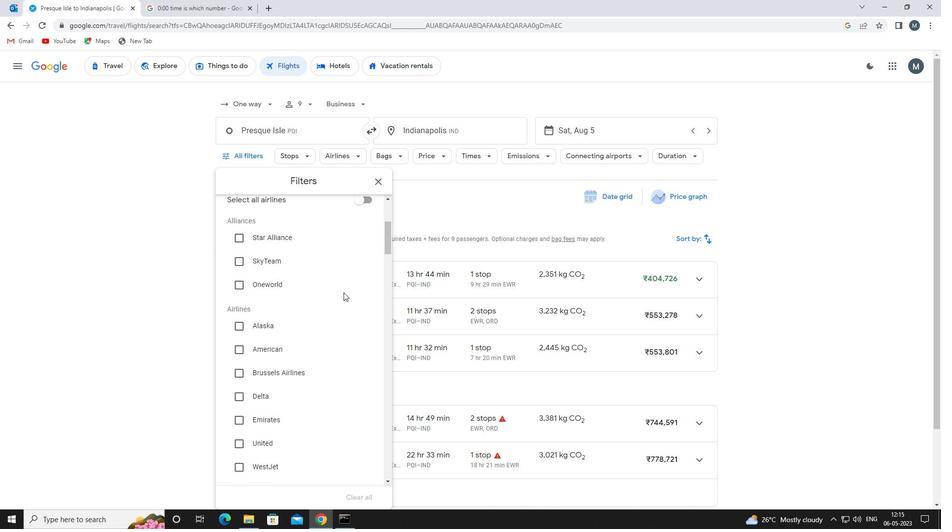 
Action: Mouse scrolled (343, 292) with delta (0, 0)
Screenshot: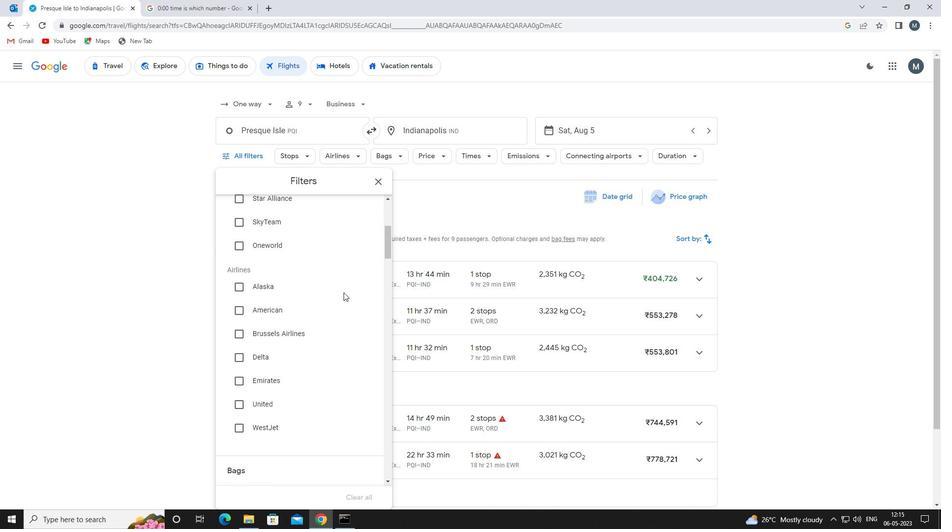 
Action: Mouse scrolled (343, 292) with delta (0, 0)
Screenshot: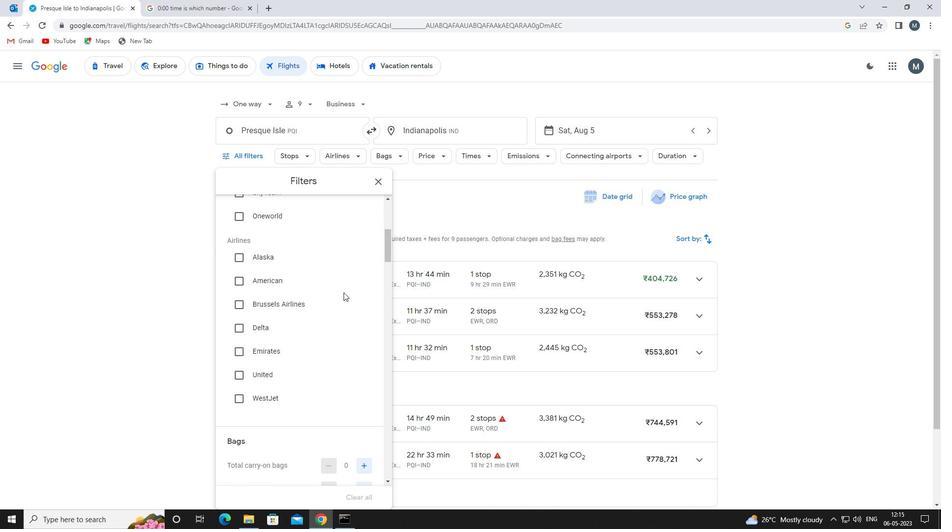 
Action: Mouse moved to (370, 338)
Screenshot: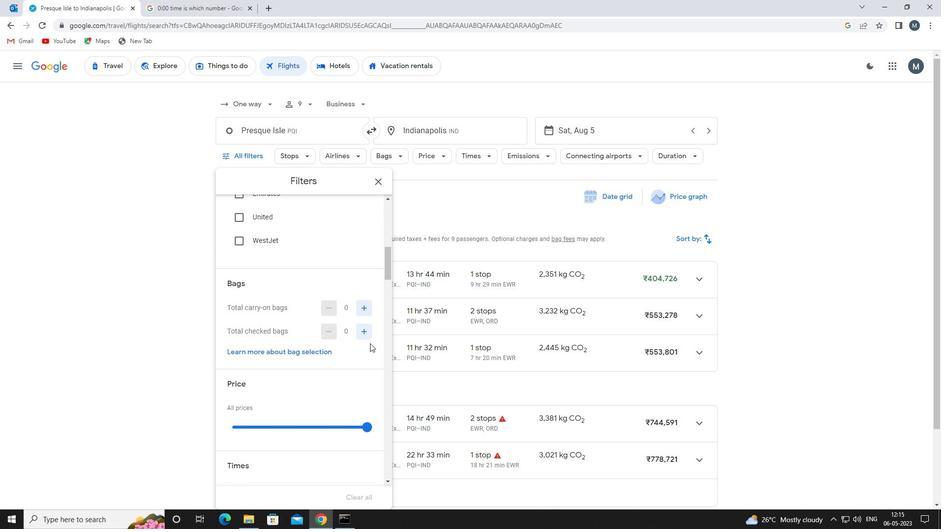
Action: Mouse pressed left at (370, 338)
Screenshot: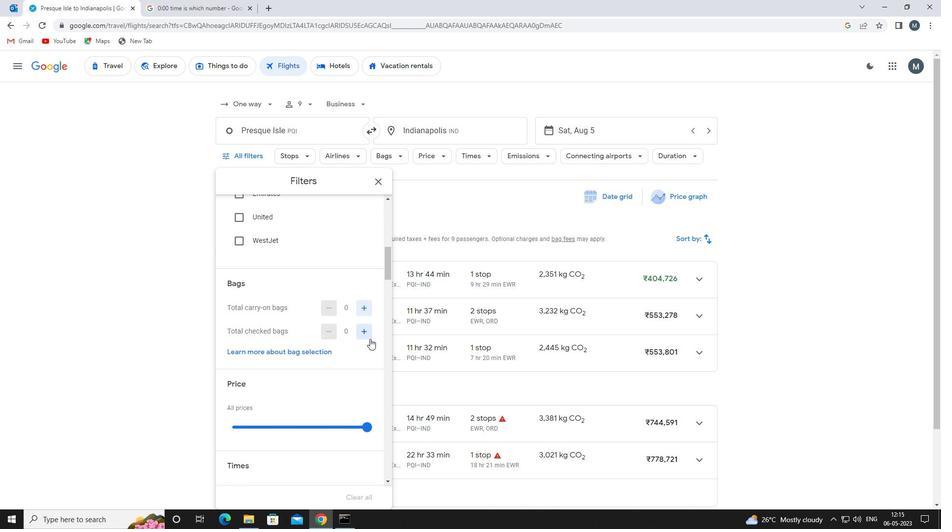 
Action: Mouse pressed left at (370, 338)
Screenshot: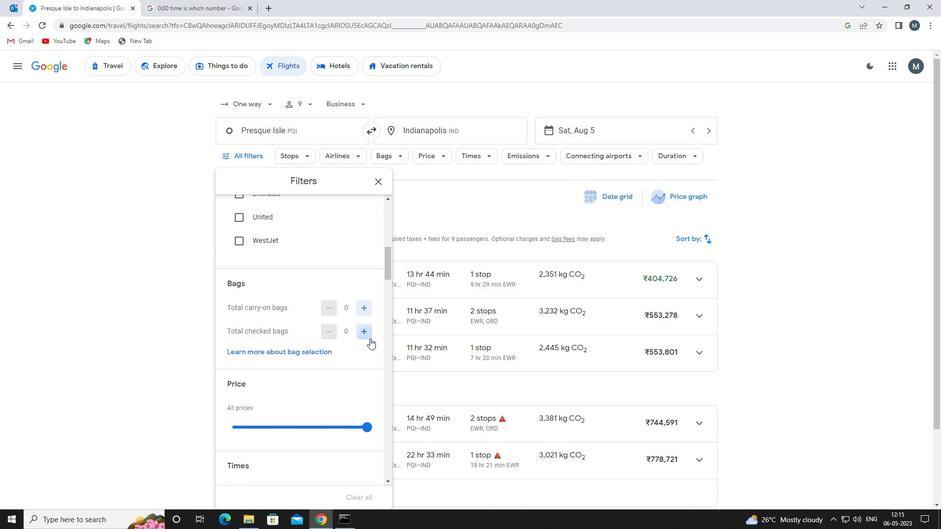 
Action: Mouse moved to (323, 346)
Screenshot: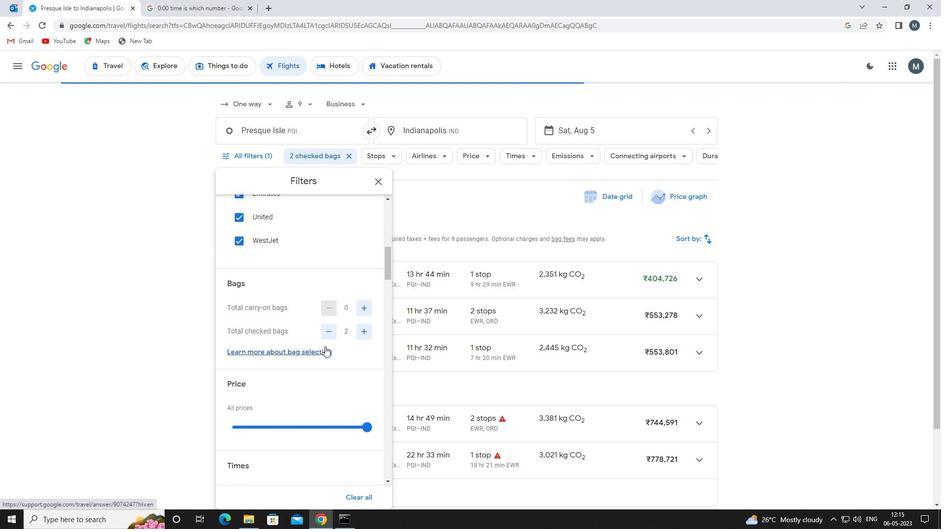 
Action: Mouse scrolled (323, 345) with delta (0, 0)
Screenshot: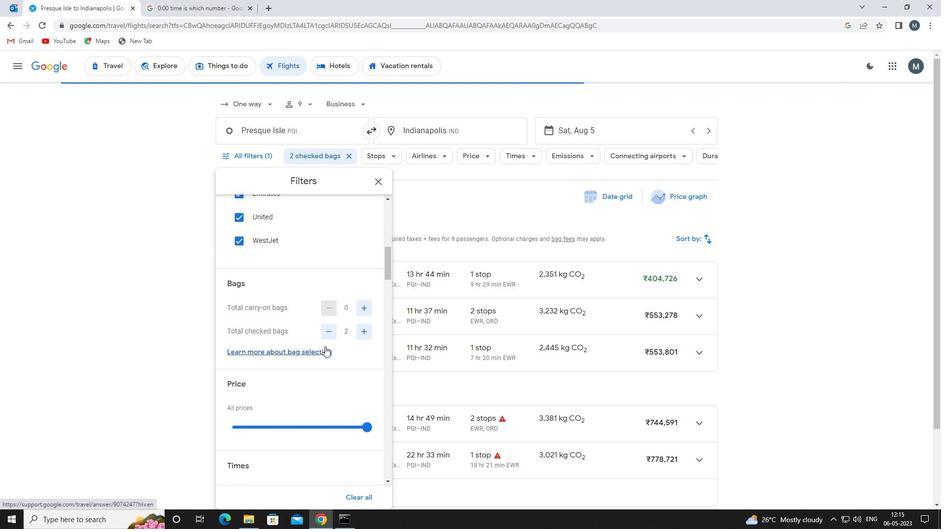 
Action: Mouse moved to (303, 373)
Screenshot: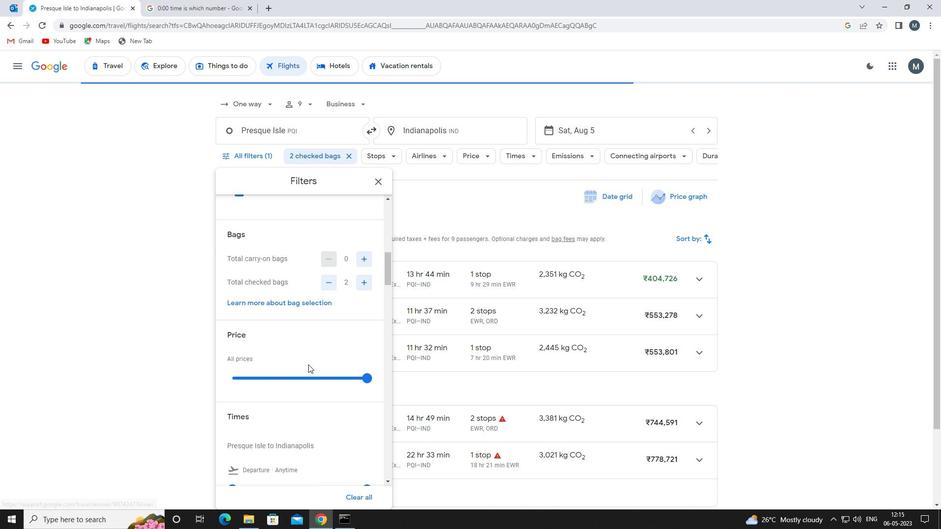 
Action: Mouse pressed left at (303, 373)
Screenshot: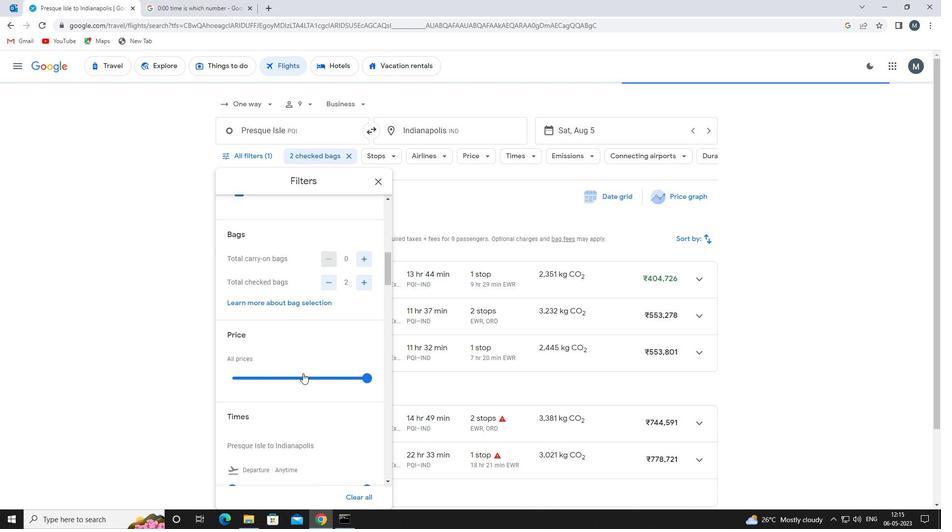 
Action: Mouse pressed left at (303, 373)
Screenshot: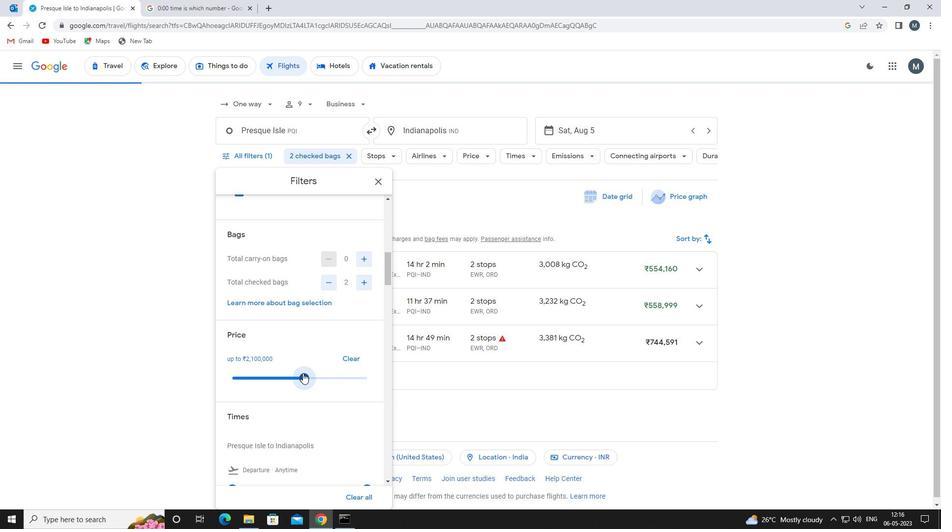 
Action: Mouse moved to (305, 348)
Screenshot: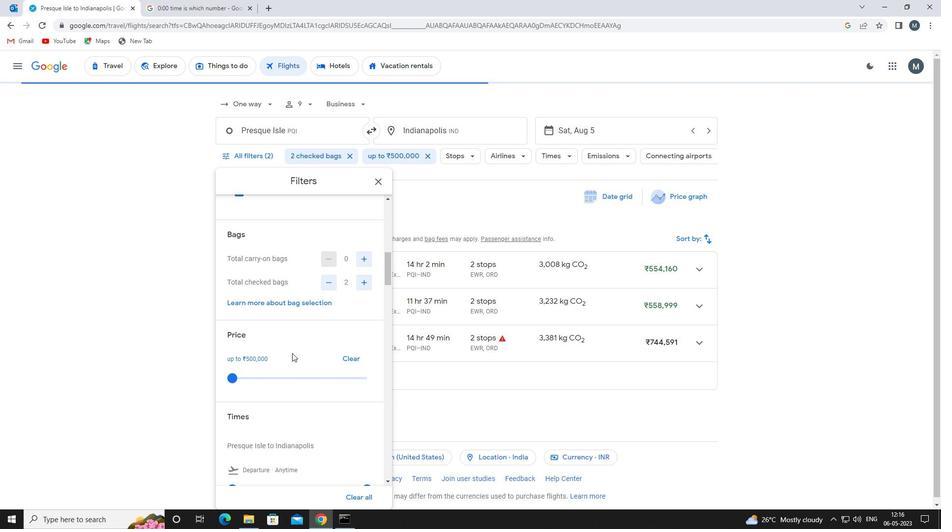
Action: Mouse scrolled (305, 347) with delta (0, 0)
Screenshot: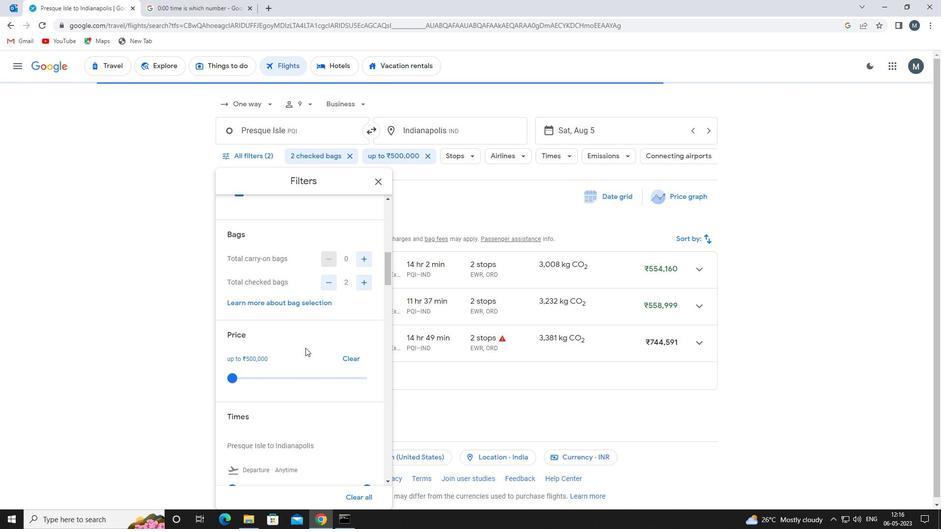 
Action: Mouse scrolled (305, 347) with delta (0, 0)
Screenshot: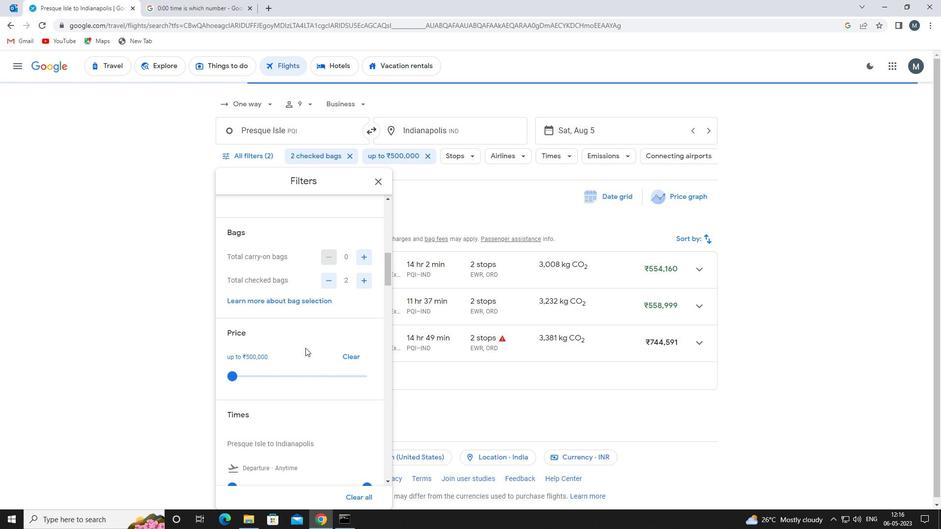 
Action: Mouse moved to (303, 348)
Screenshot: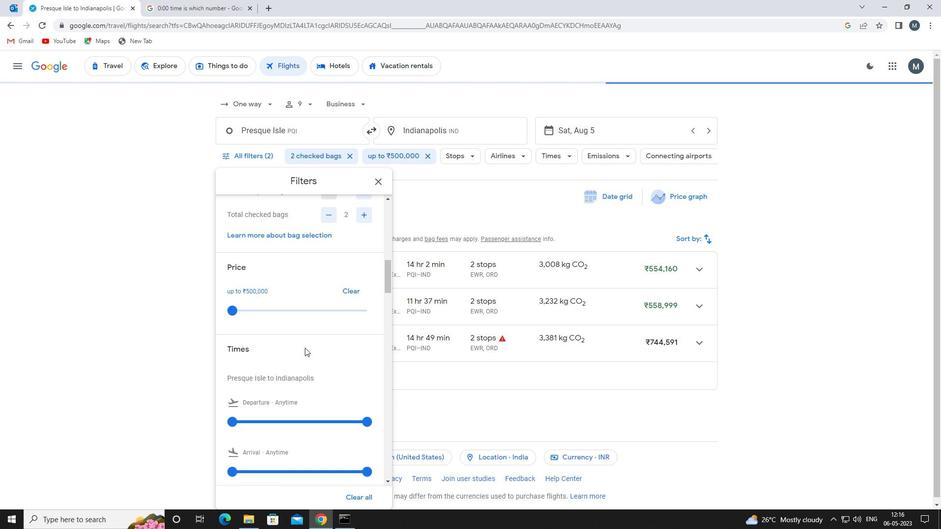 
Action: Mouse scrolled (303, 348) with delta (0, 0)
Screenshot: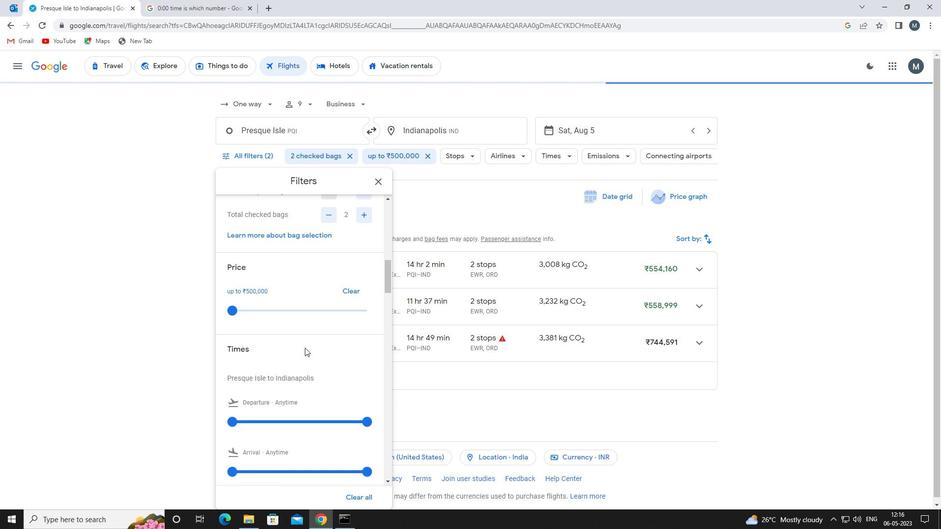 
Action: Mouse moved to (231, 342)
Screenshot: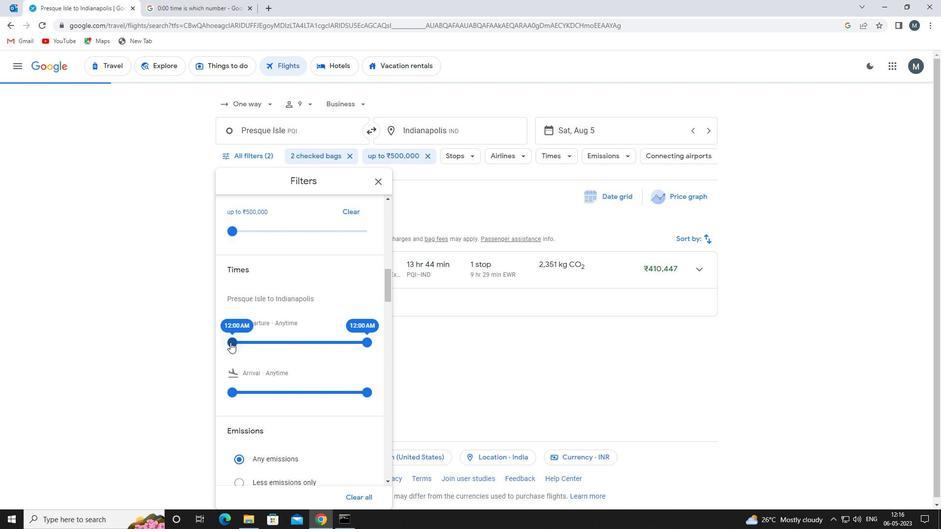 
Action: Mouse pressed left at (231, 342)
Screenshot: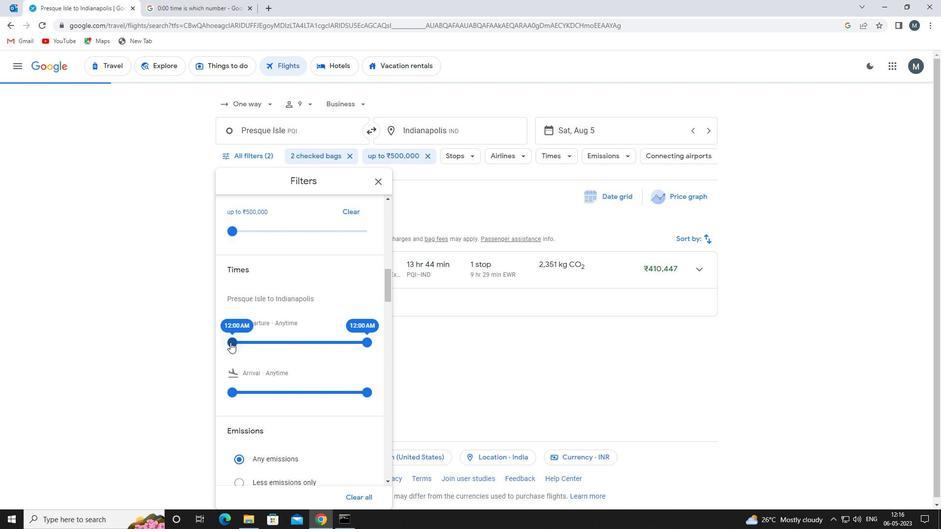 
Action: Mouse moved to (364, 338)
Screenshot: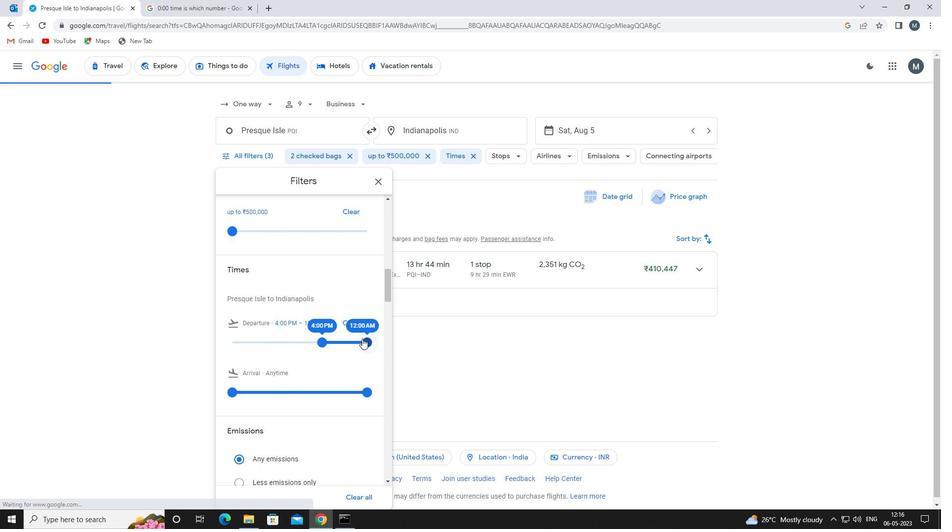 
Action: Mouse pressed left at (364, 338)
Screenshot: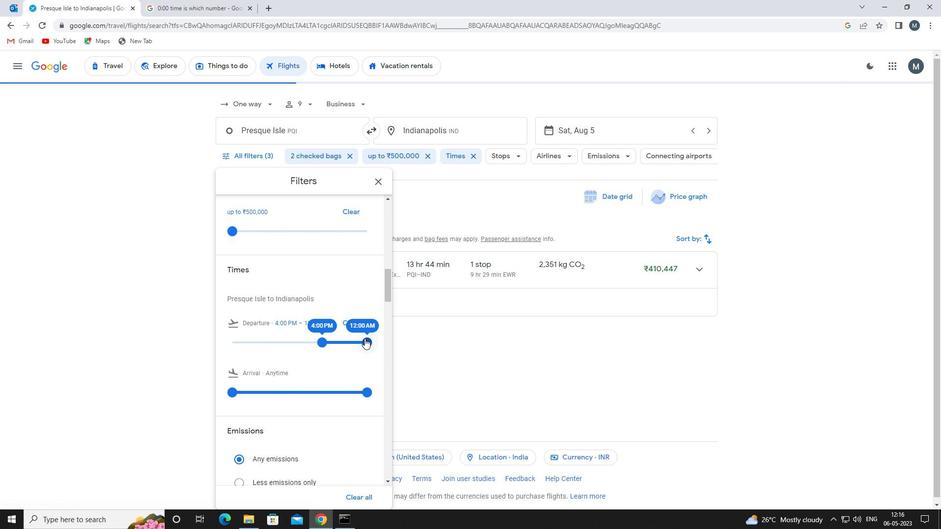 
Action: Mouse moved to (323, 346)
Screenshot: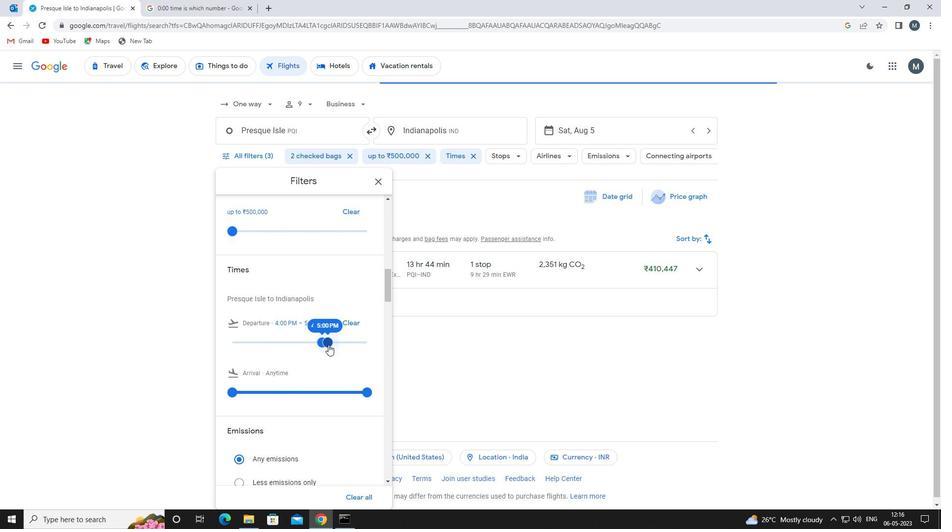 
Action: Mouse scrolled (323, 345) with delta (0, 0)
Screenshot: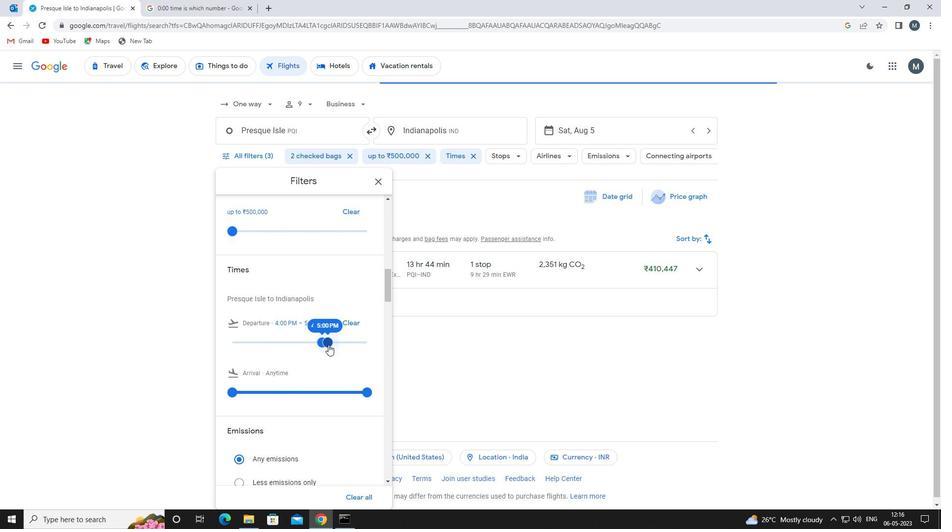 
Action: Mouse moved to (322, 347)
Screenshot: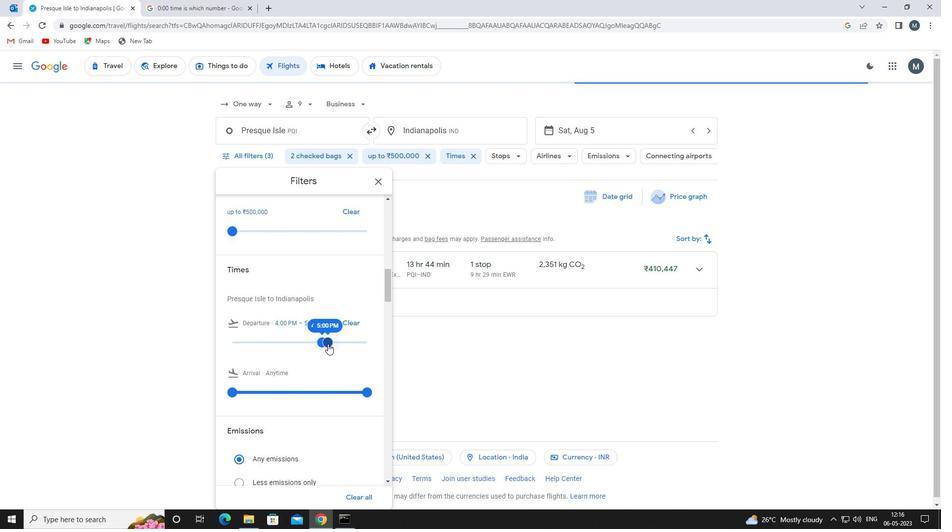 
Action: Mouse scrolled (322, 347) with delta (0, 0)
Screenshot: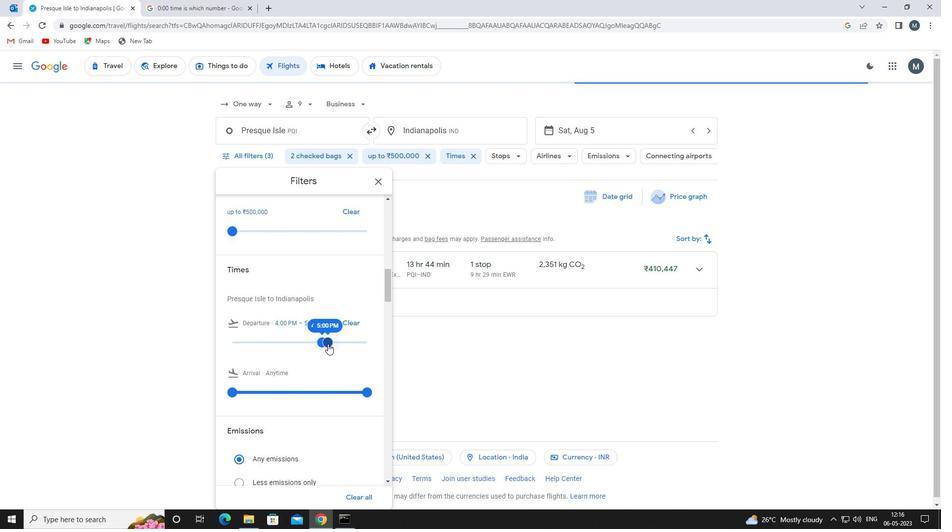 
Action: Mouse moved to (380, 182)
Screenshot: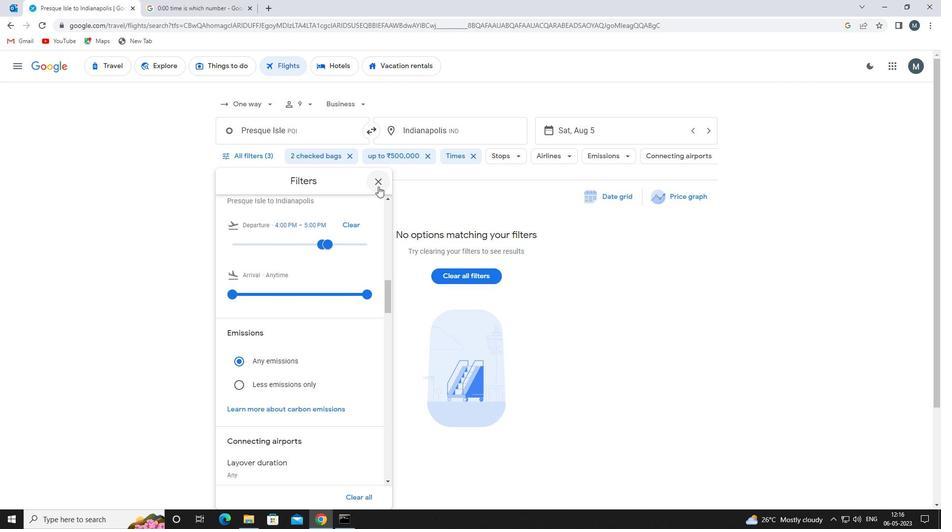
Action: Mouse pressed left at (380, 182)
Screenshot: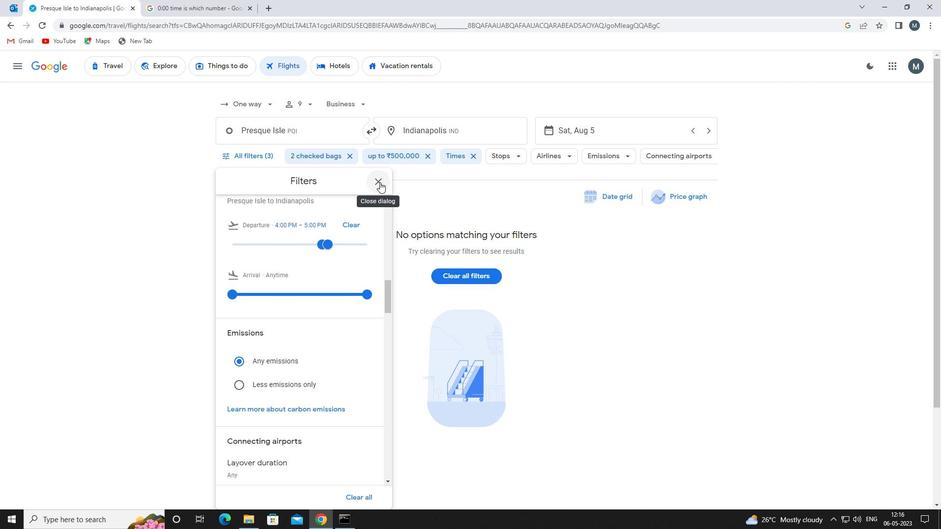 
